 Task: In the Company cisco.com, schedule a meeting with title: 'Collaborative Discussion', Select date: '22 August, 2023', select start time: 10:00:AM. Add location on call (718) 987-6593 with meeting description: For further discussion on products, kindly join the meeting. Add attendees from company's contact and save.. Logged in from softage.6@softage.net
Action: Mouse moved to (91, 71)
Screenshot: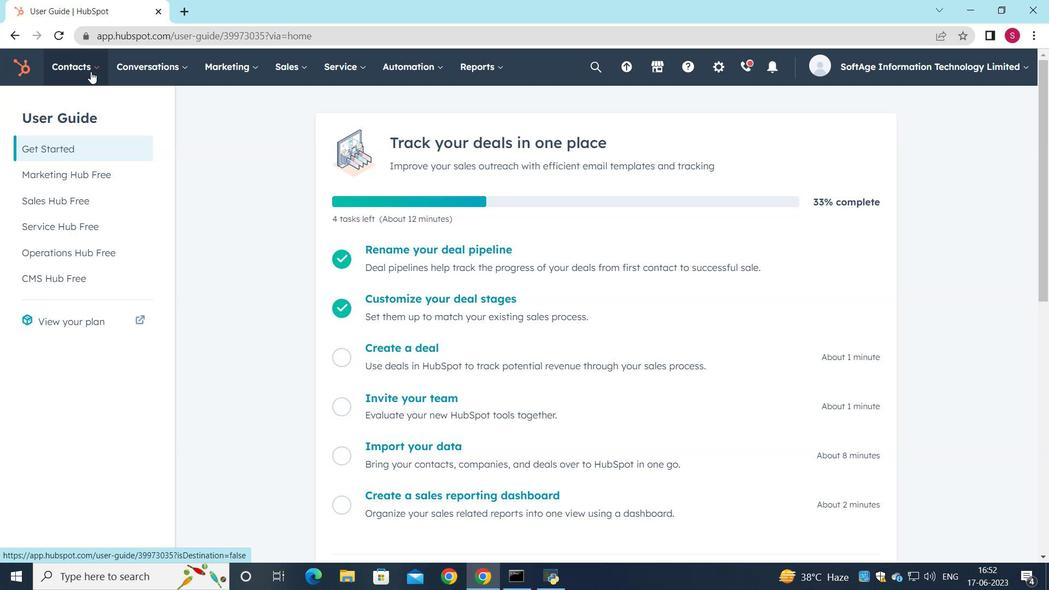 
Action: Mouse pressed left at (91, 71)
Screenshot: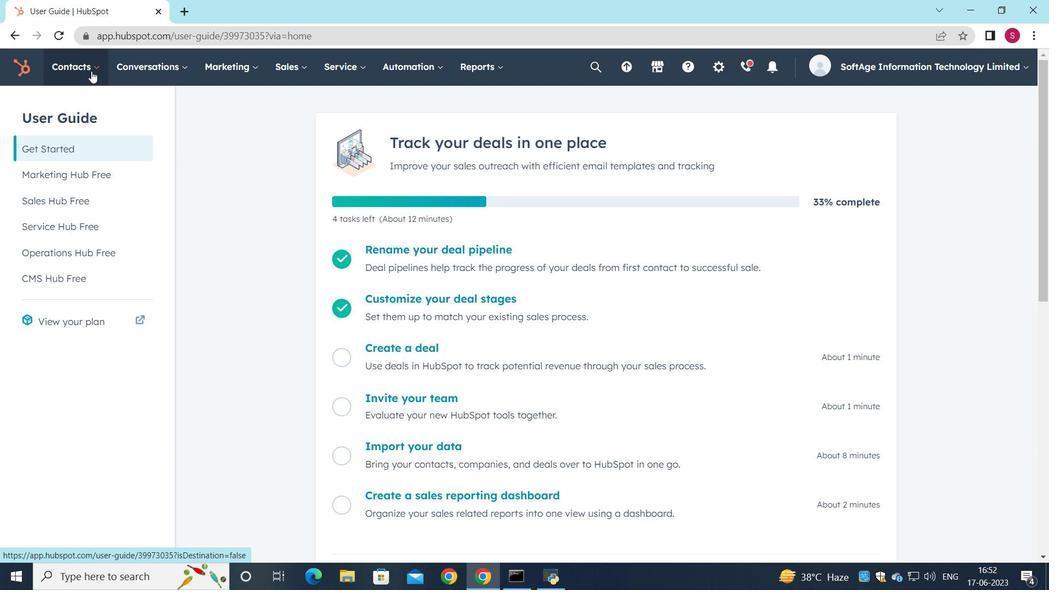 
Action: Mouse moved to (97, 127)
Screenshot: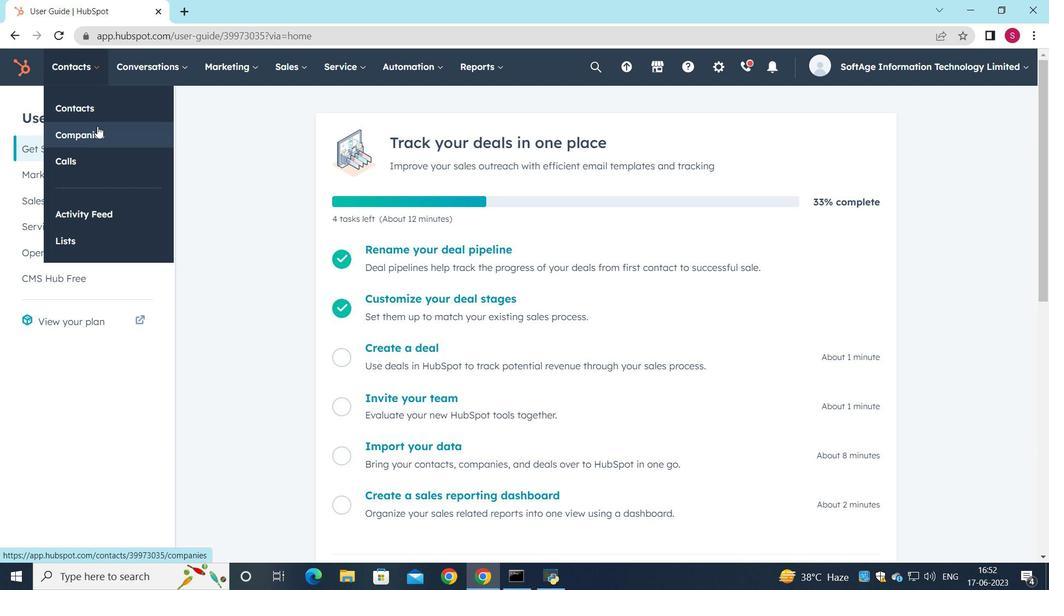 
Action: Mouse pressed left at (97, 127)
Screenshot: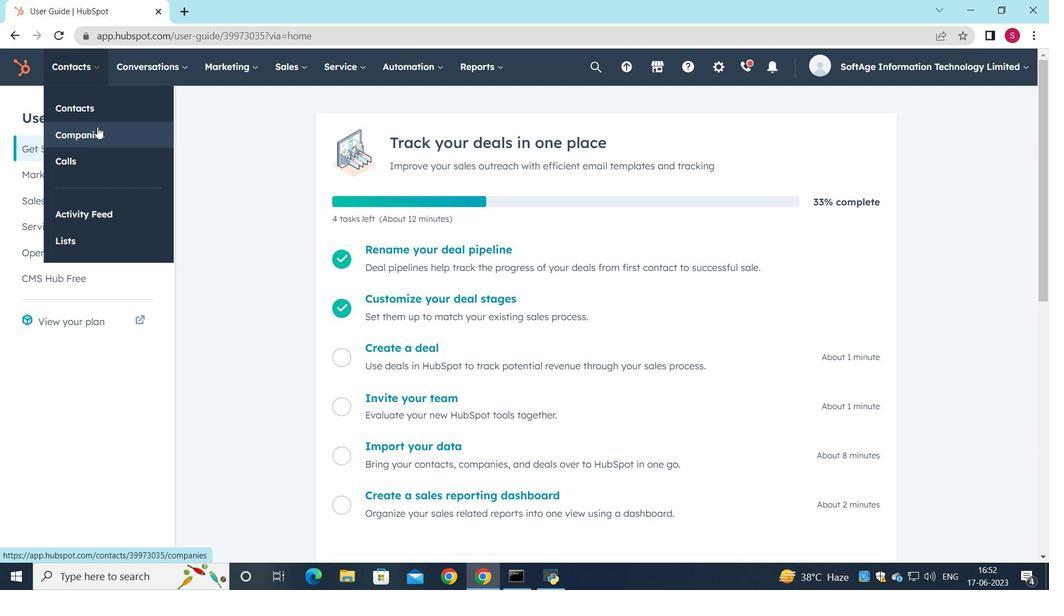 
Action: Mouse moved to (139, 218)
Screenshot: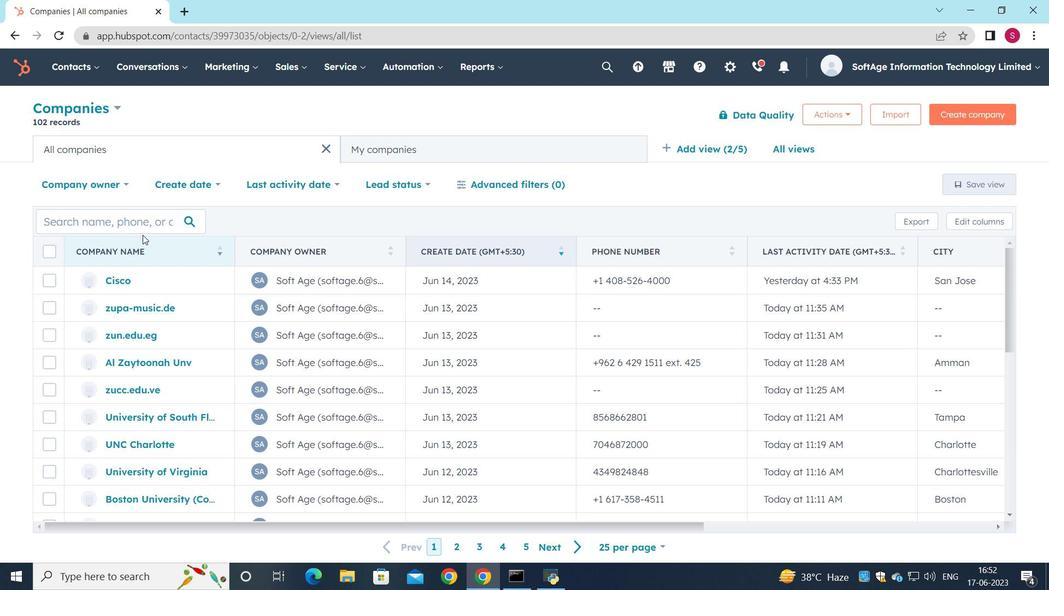 
Action: Mouse pressed left at (139, 218)
Screenshot: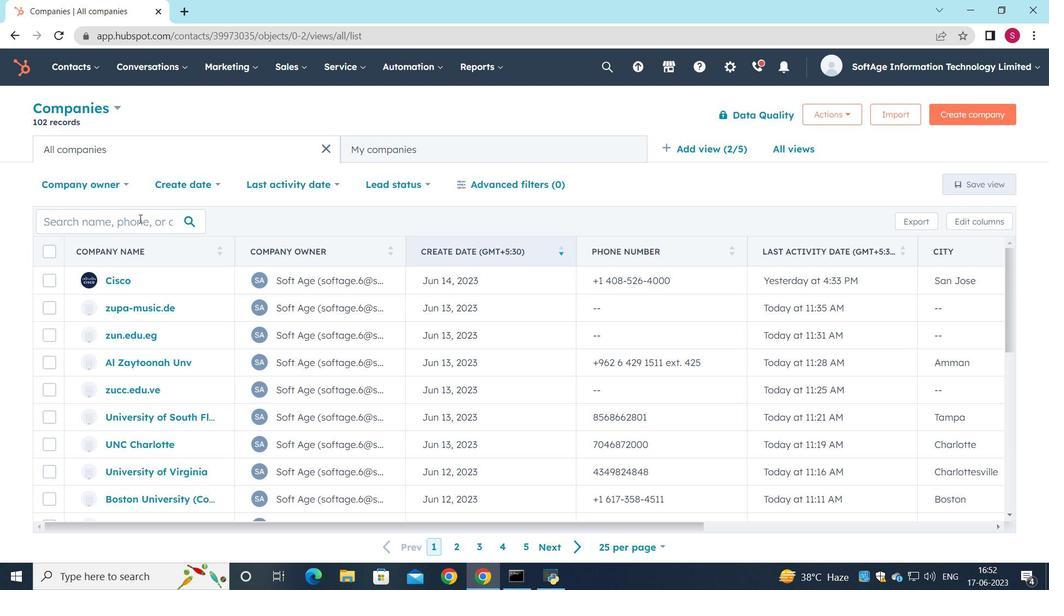 
Action: Key pressed cisco.com
Screenshot: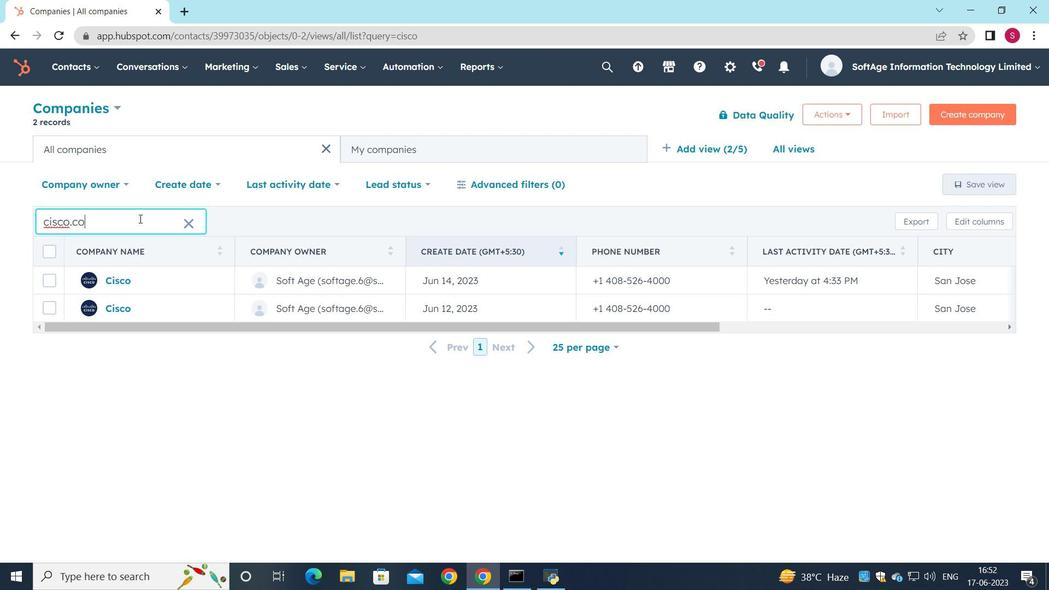 
Action: Mouse moved to (122, 286)
Screenshot: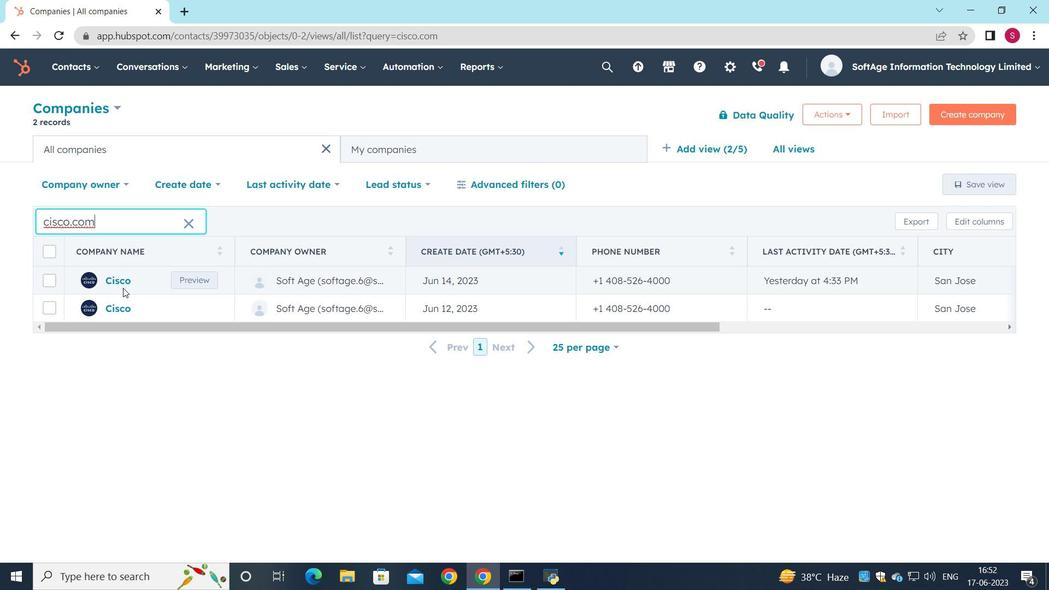 
Action: Mouse pressed left at (122, 286)
Screenshot: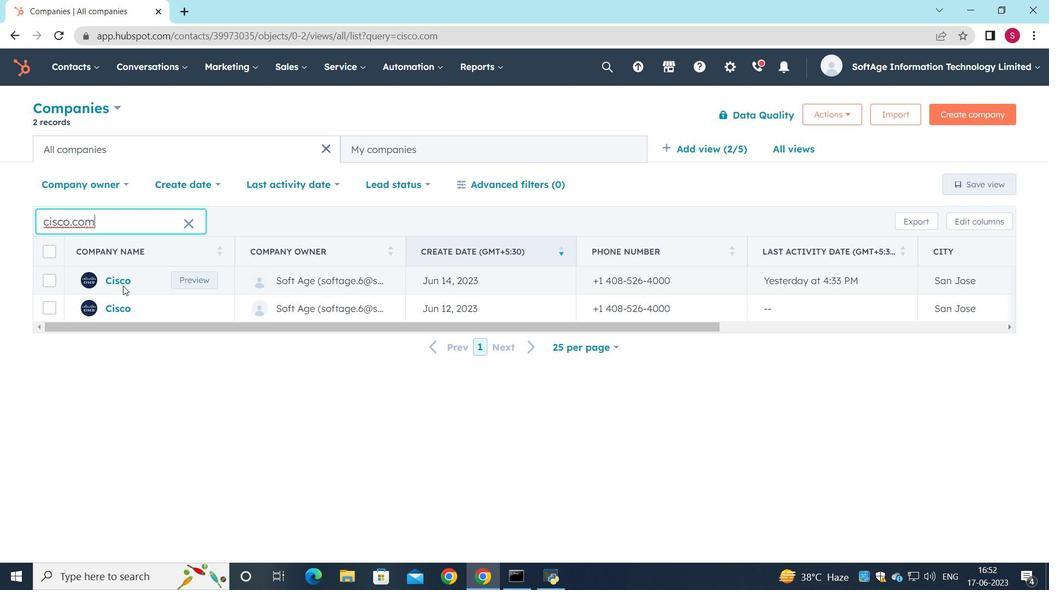 
Action: Mouse moved to (123, 278)
Screenshot: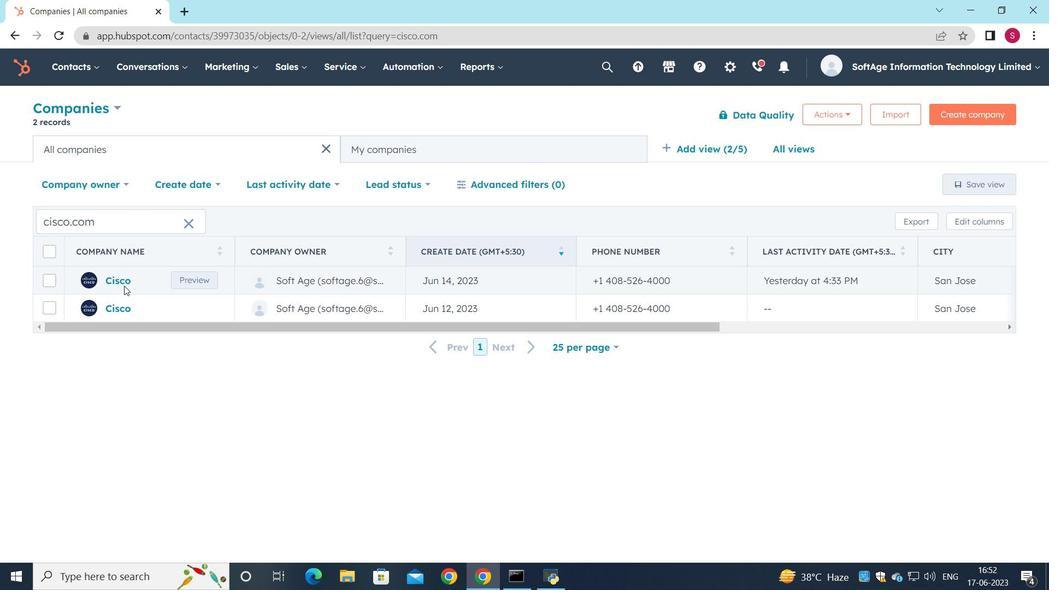 
Action: Mouse pressed left at (123, 278)
Screenshot: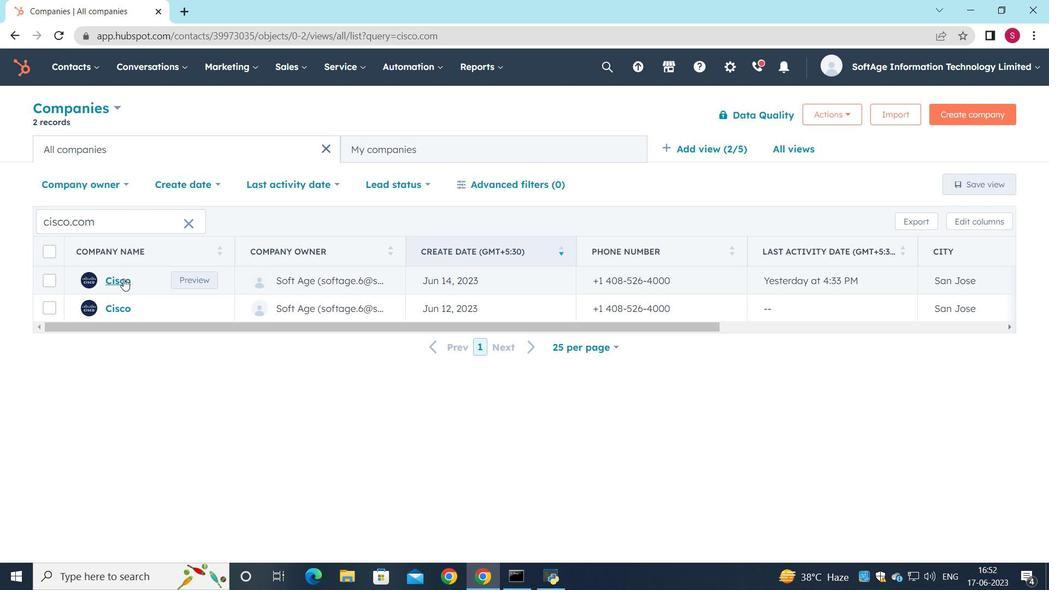 
Action: Mouse moved to (179, 230)
Screenshot: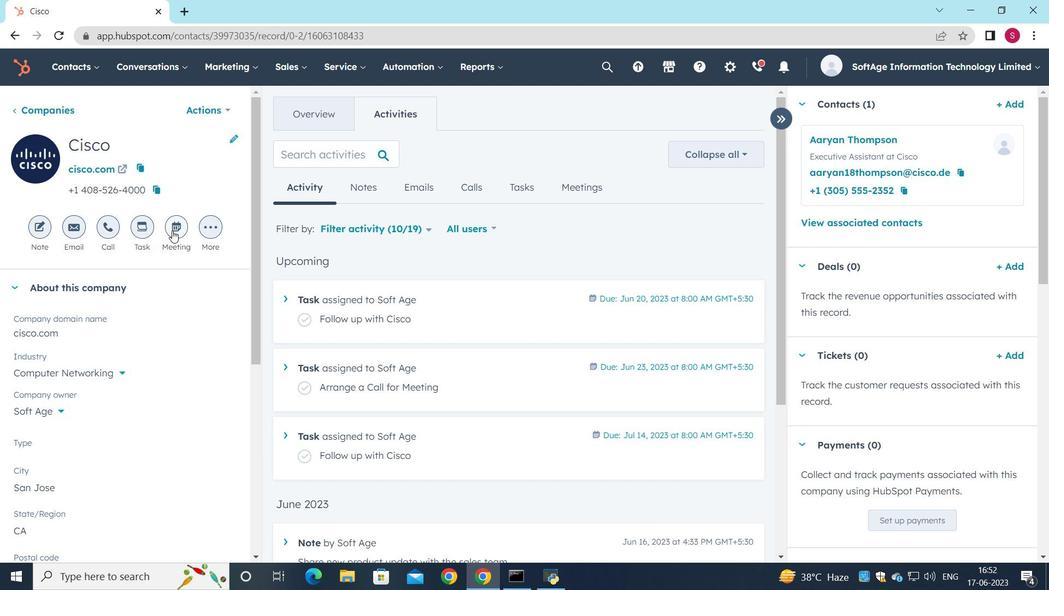 
Action: Mouse pressed left at (179, 230)
Screenshot: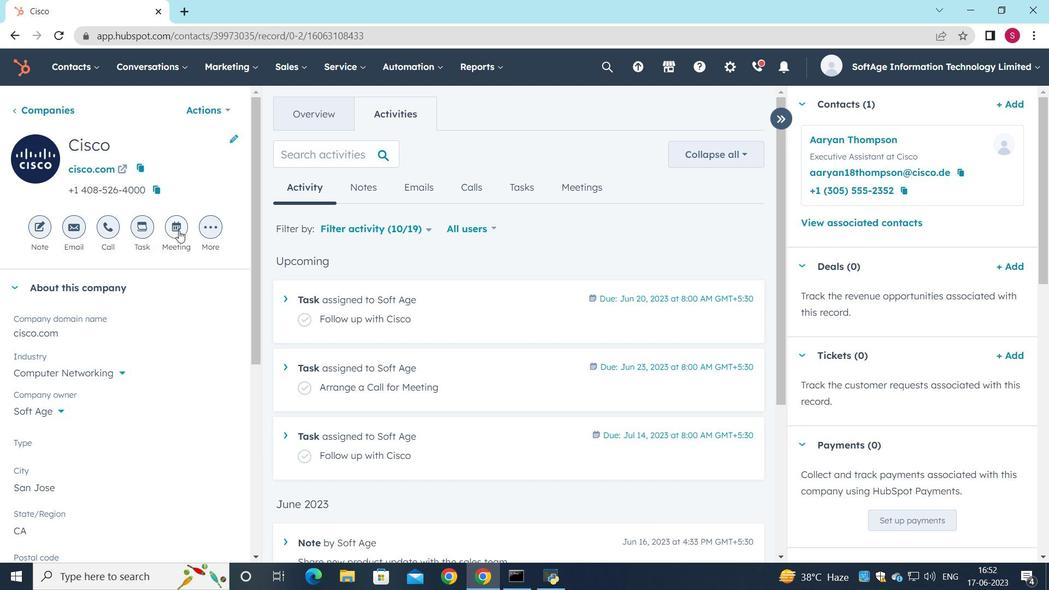 
Action: Mouse moved to (965, 155)
Screenshot: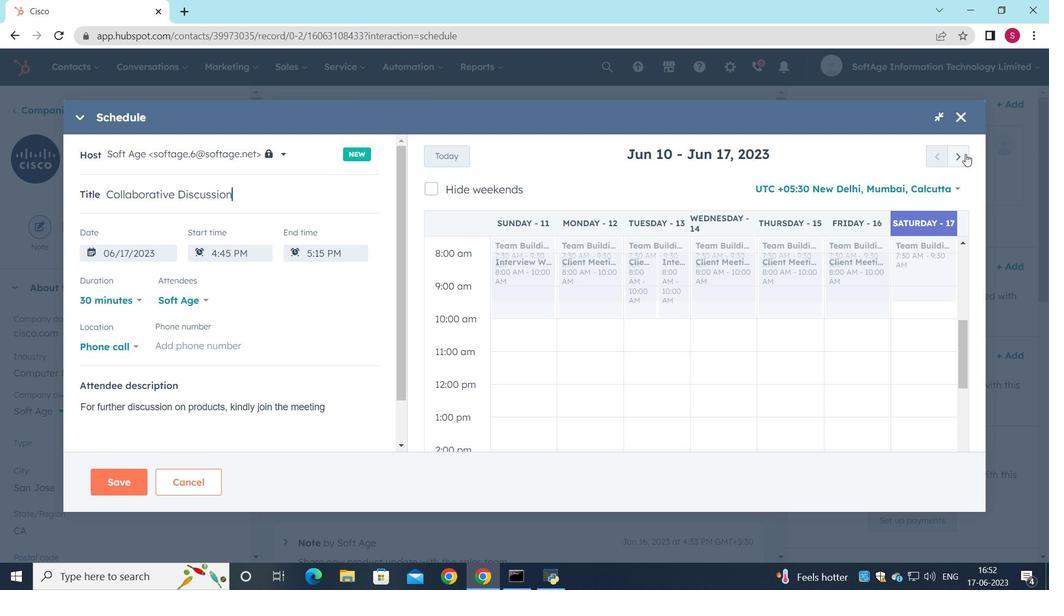
Action: Mouse pressed left at (965, 155)
Screenshot: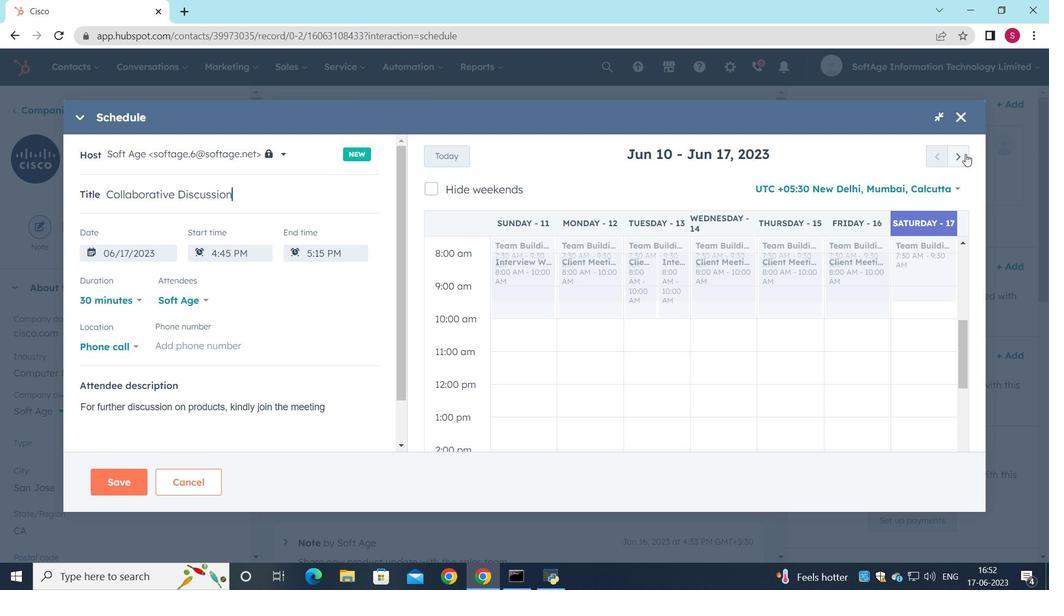 
Action: Mouse pressed left at (965, 155)
Screenshot: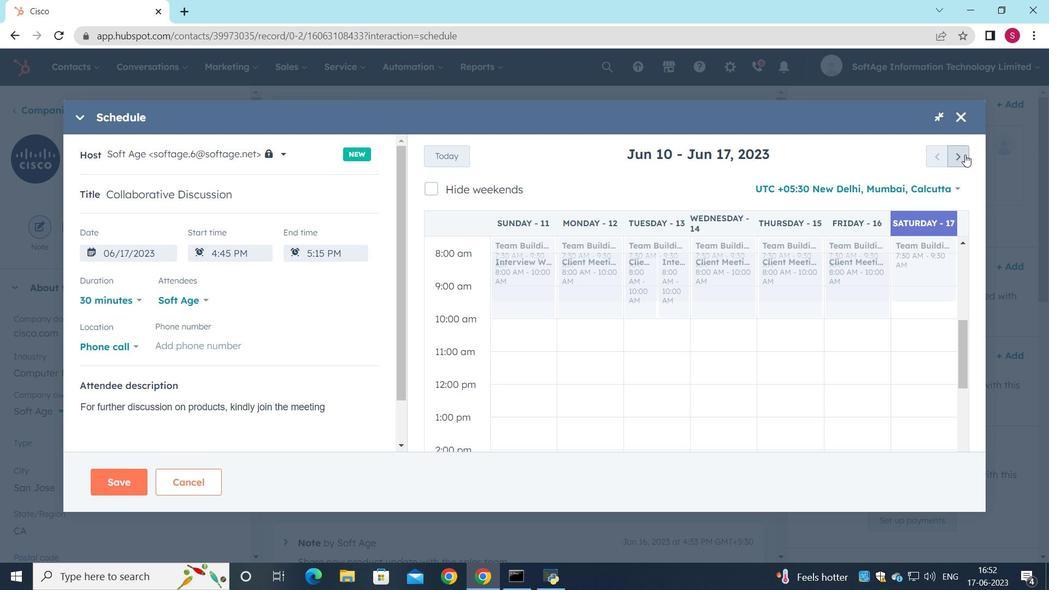 
Action: Mouse pressed left at (965, 155)
Screenshot: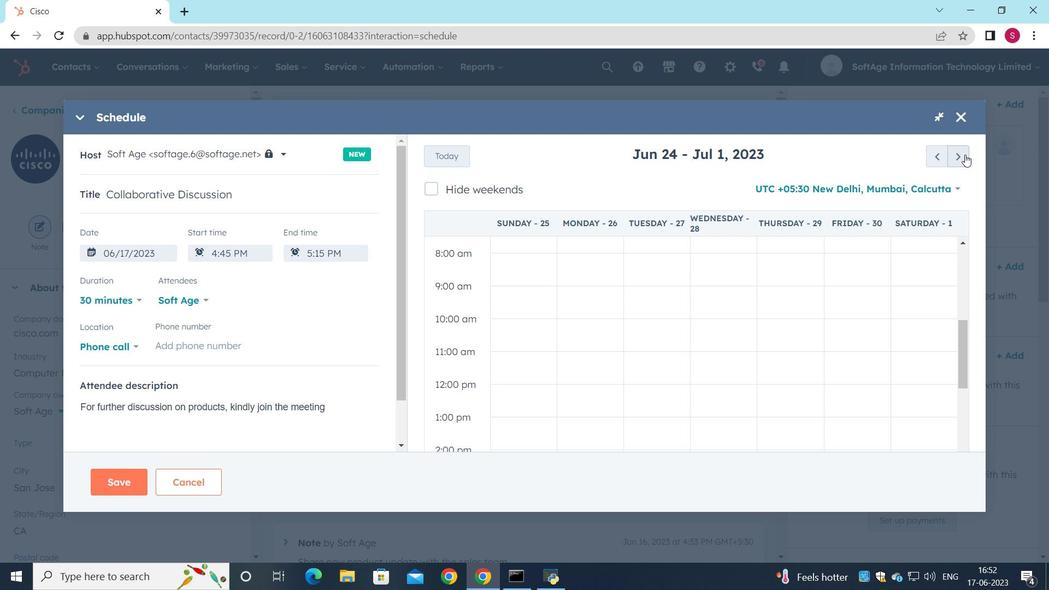 
Action: Mouse pressed left at (965, 155)
Screenshot: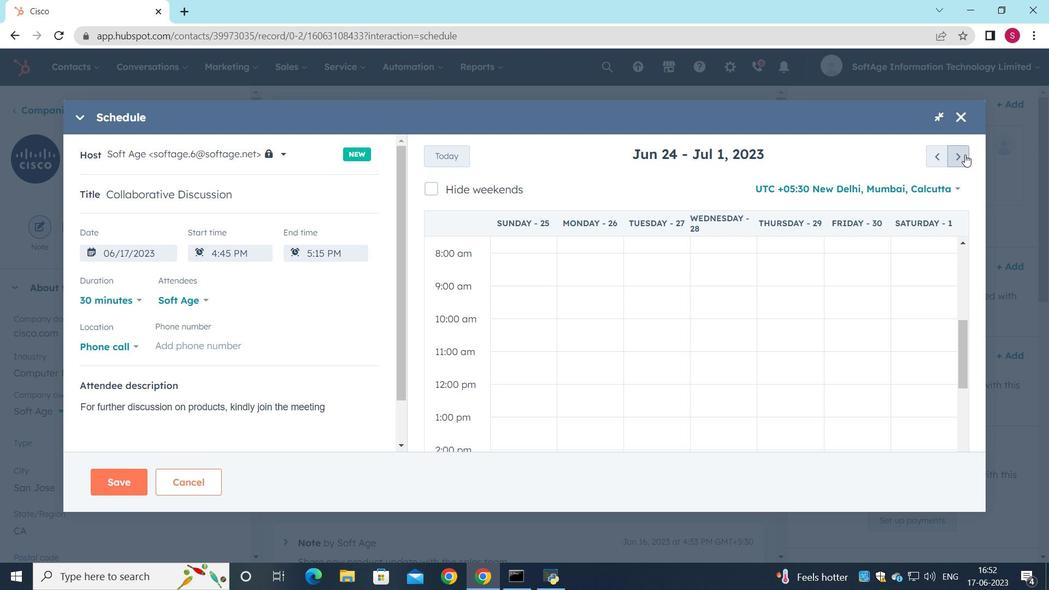 
Action: Mouse pressed left at (965, 155)
Screenshot: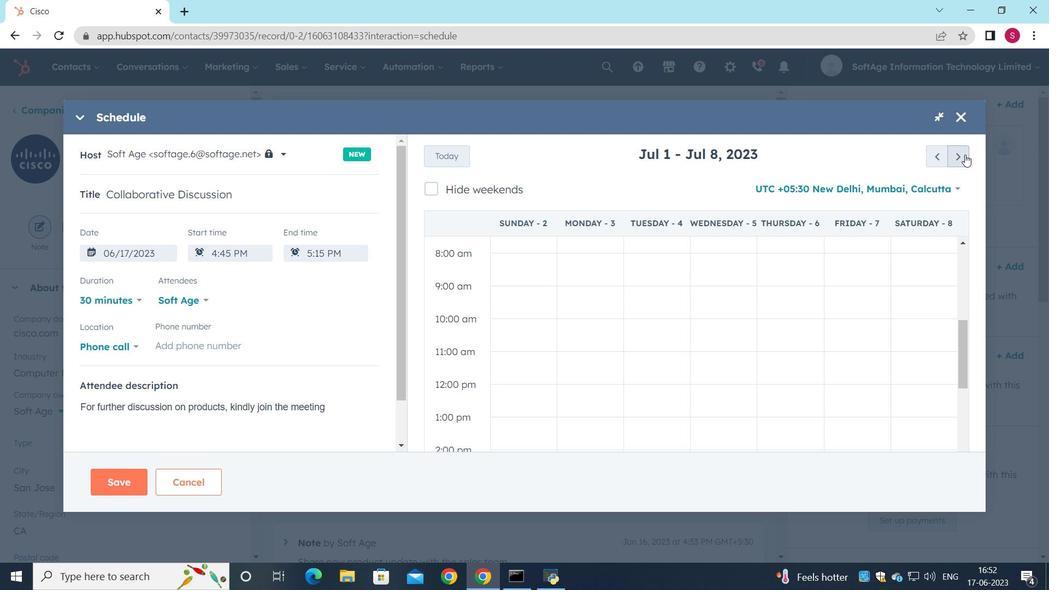 
Action: Mouse pressed left at (965, 155)
Screenshot: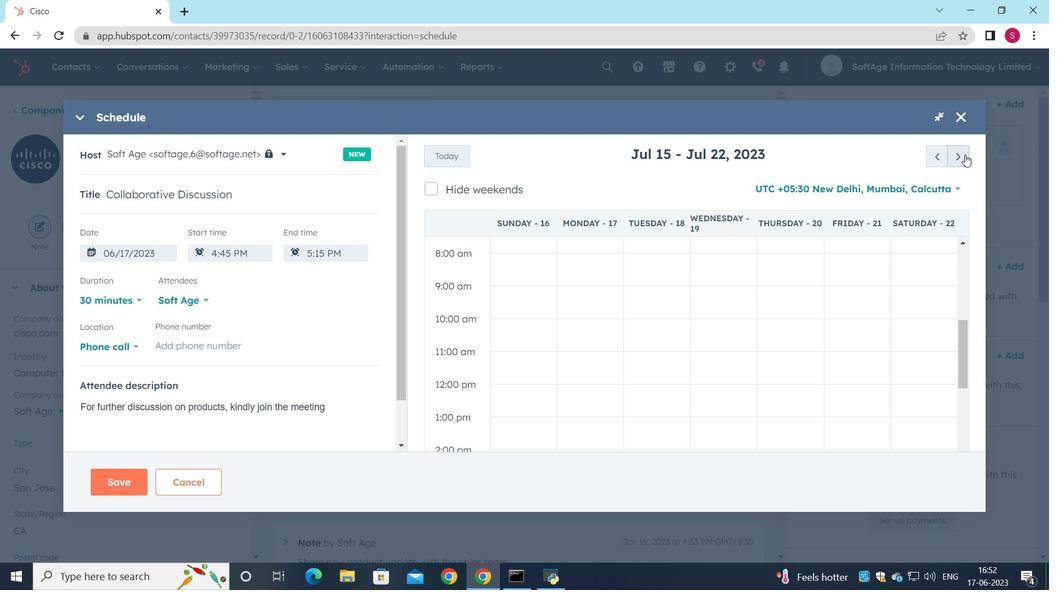 
Action: Mouse pressed left at (965, 155)
Screenshot: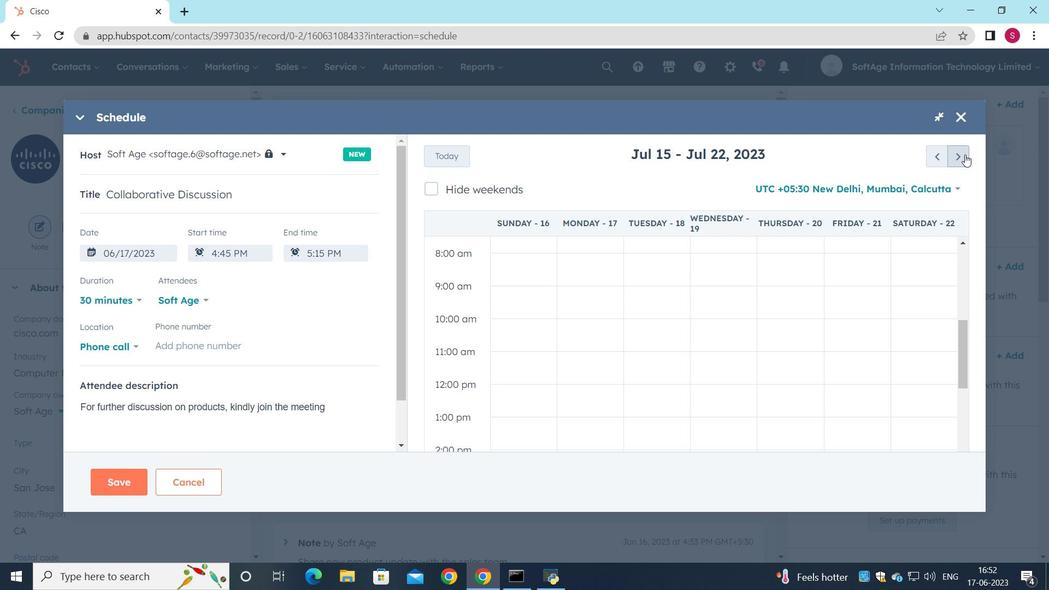 
Action: Mouse pressed left at (965, 155)
Screenshot: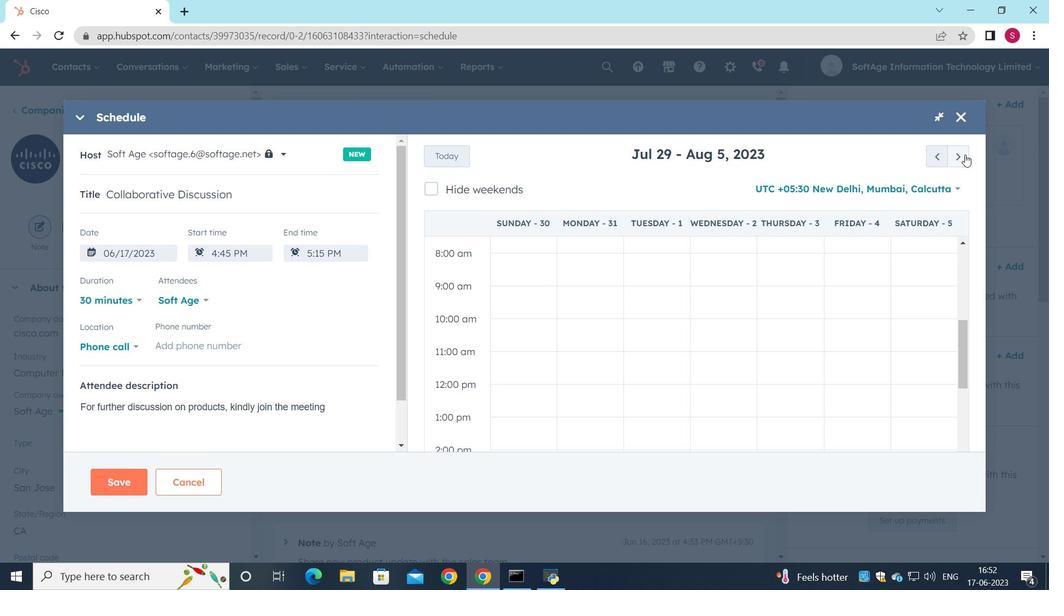 
Action: Mouse pressed left at (965, 155)
Screenshot: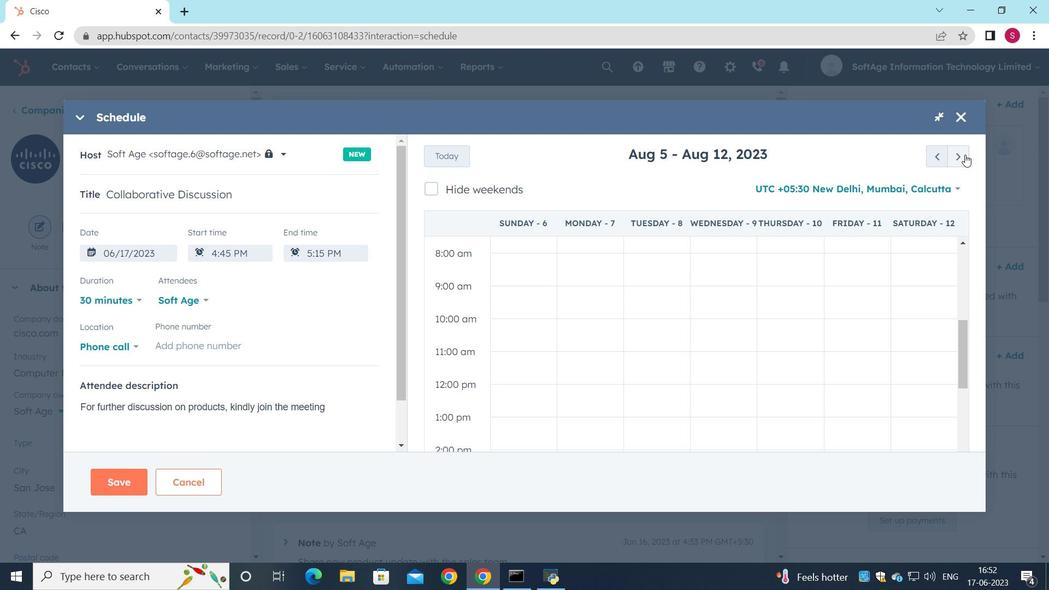 
Action: Mouse pressed left at (965, 155)
Screenshot: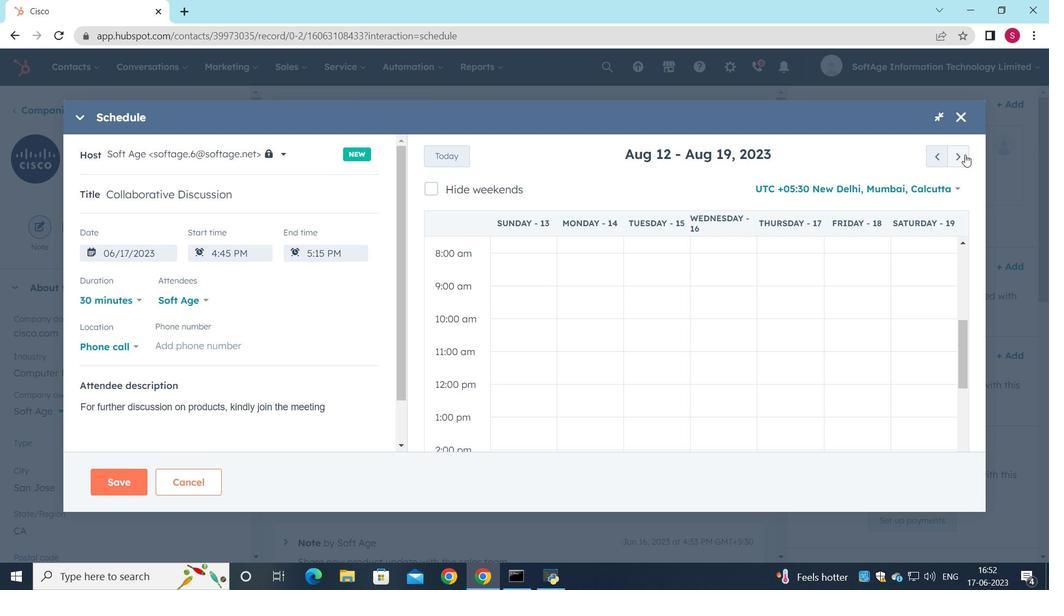 
Action: Mouse moved to (644, 323)
Screenshot: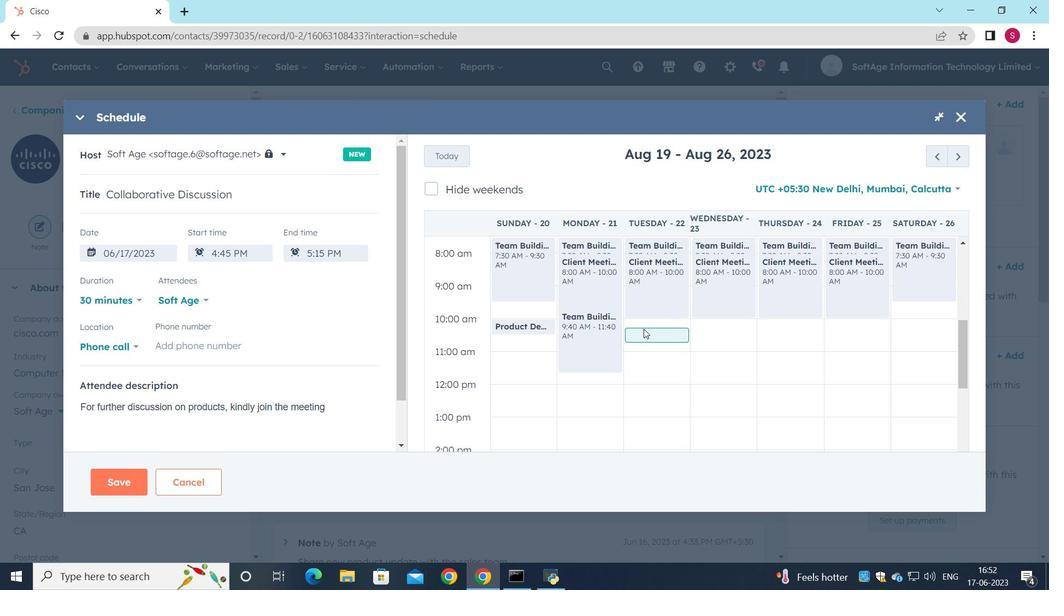 
Action: Mouse pressed left at (644, 323)
Screenshot: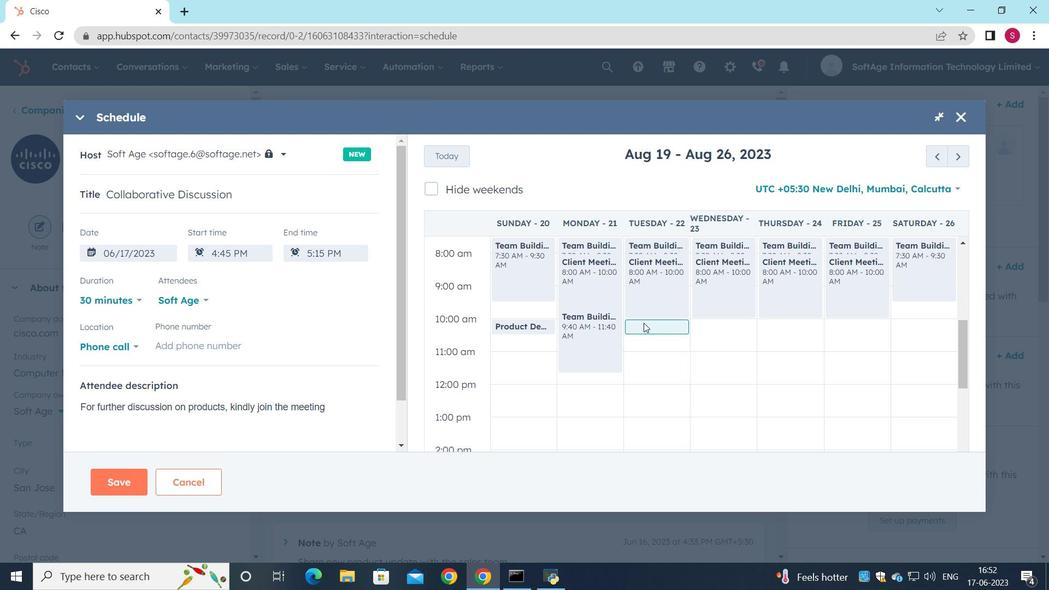 
Action: Mouse moved to (200, 297)
Screenshot: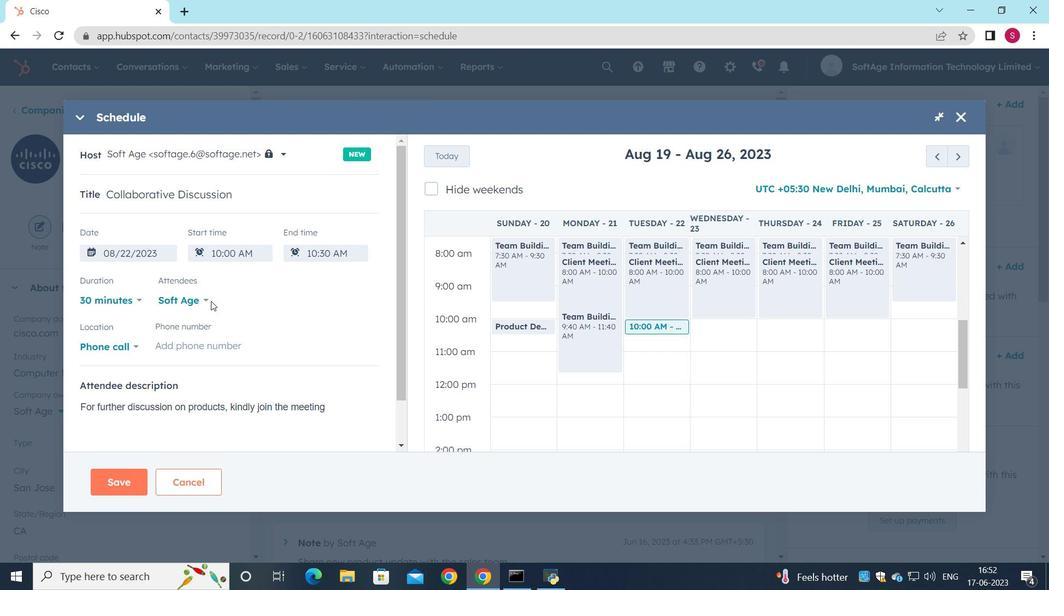 
Action: Mouse pressed left at (200, 297)
Screenshot: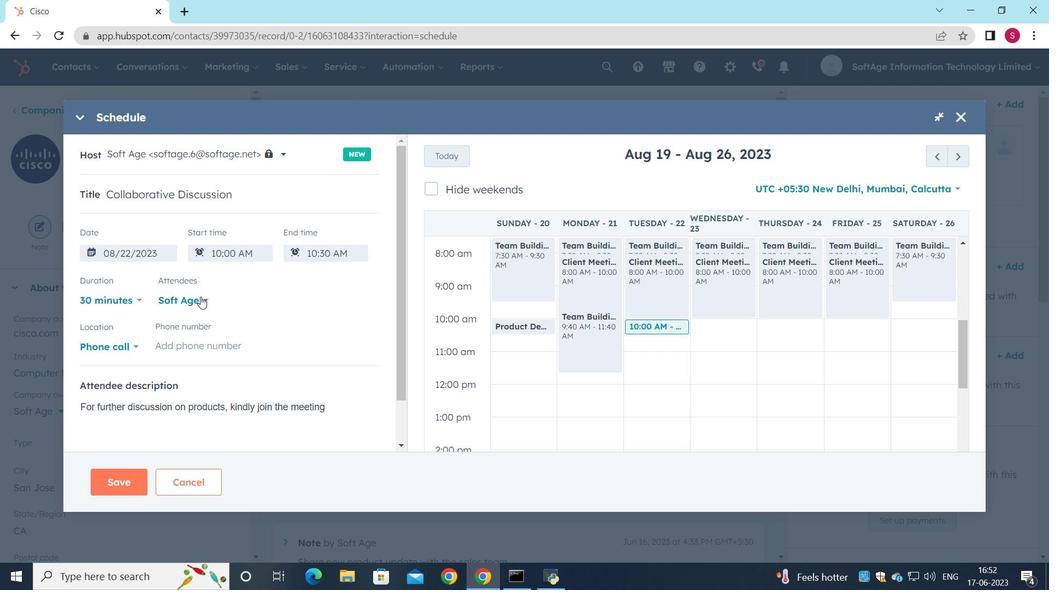 
Action: Mouse moved to (109, 471)
Screenshot: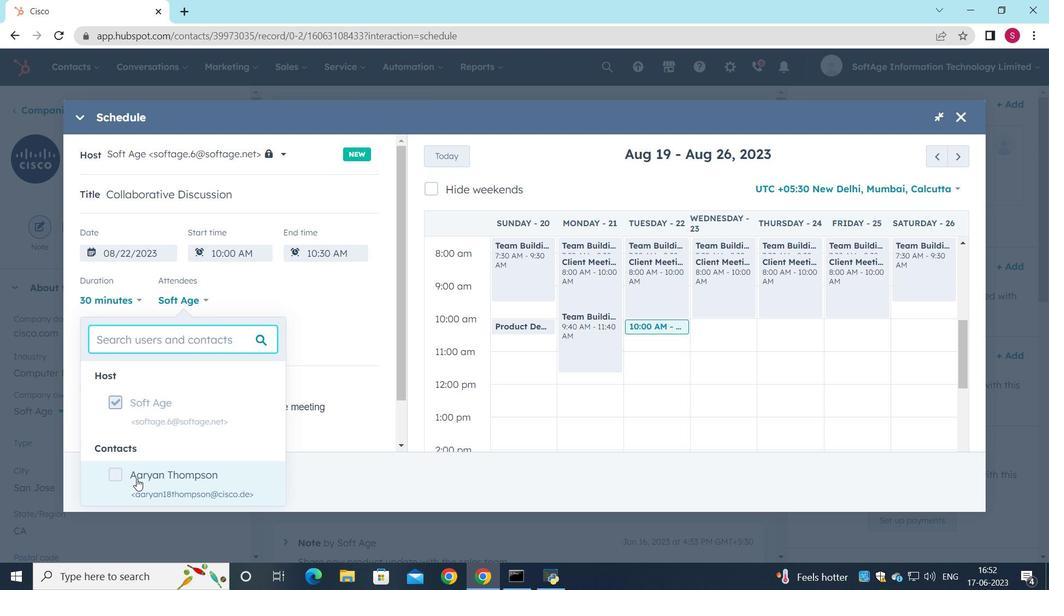 
Action: Mouse pressed left at (109, 471)
Screenshot: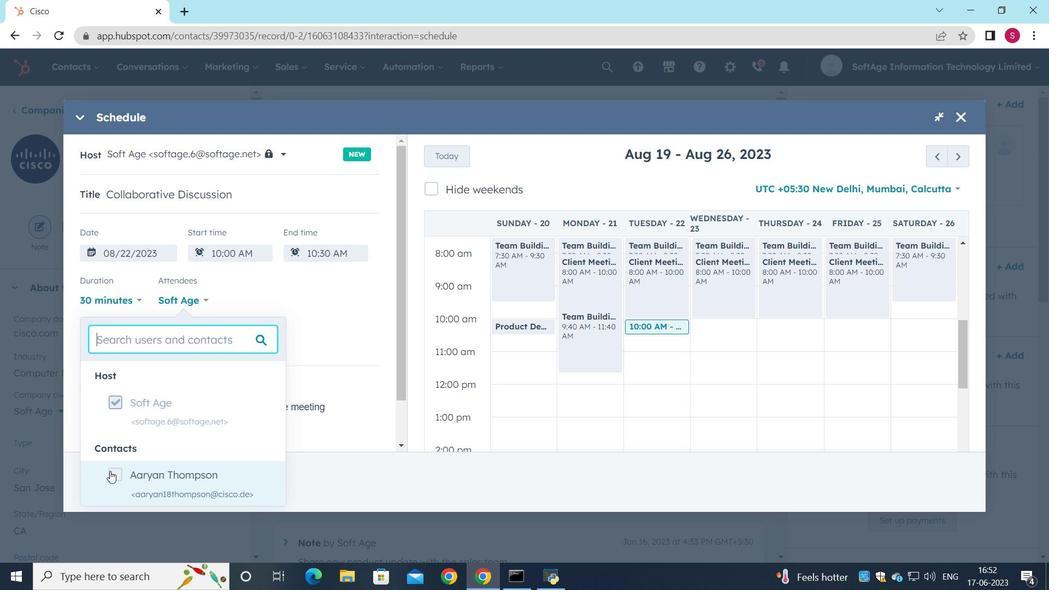 
Action: Mouse moved to (315, 316)
Screenshot: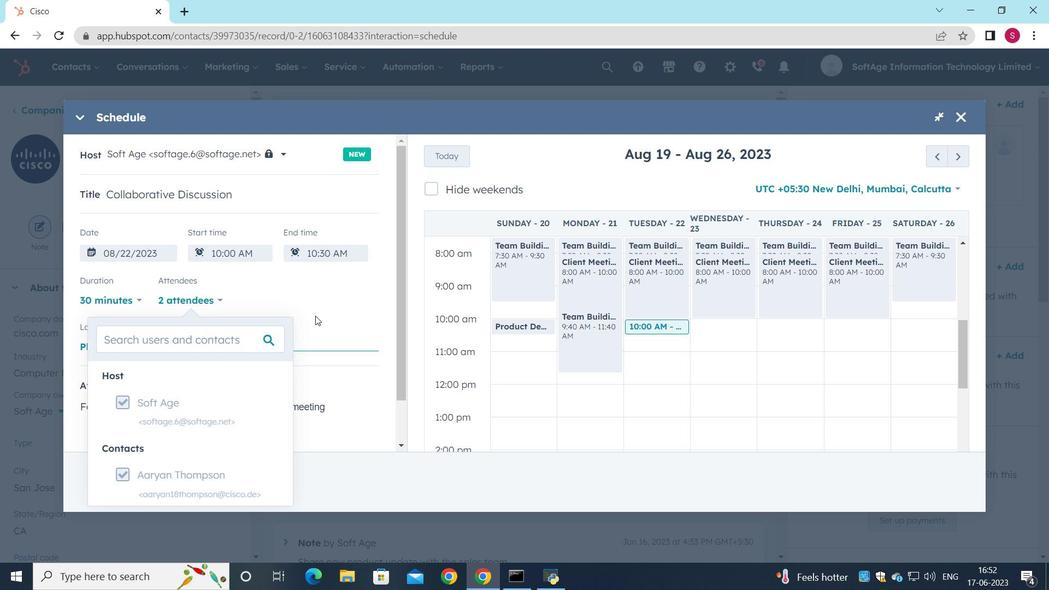 
Action: Mouse pressed left at (315, 316)
Screenshot: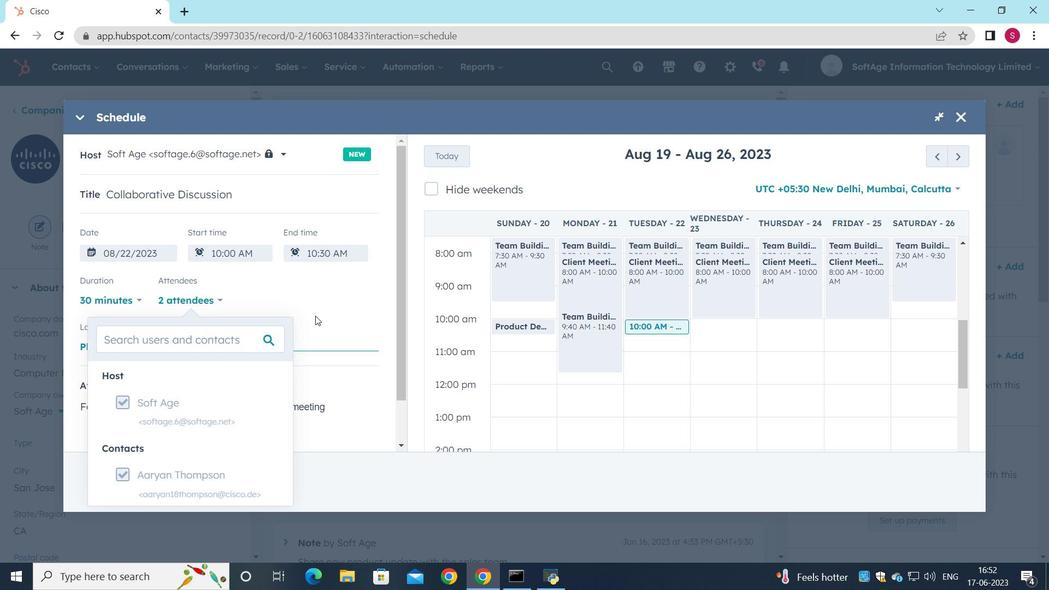 
Action: Mouse moved to (178, 341)
Screenshot: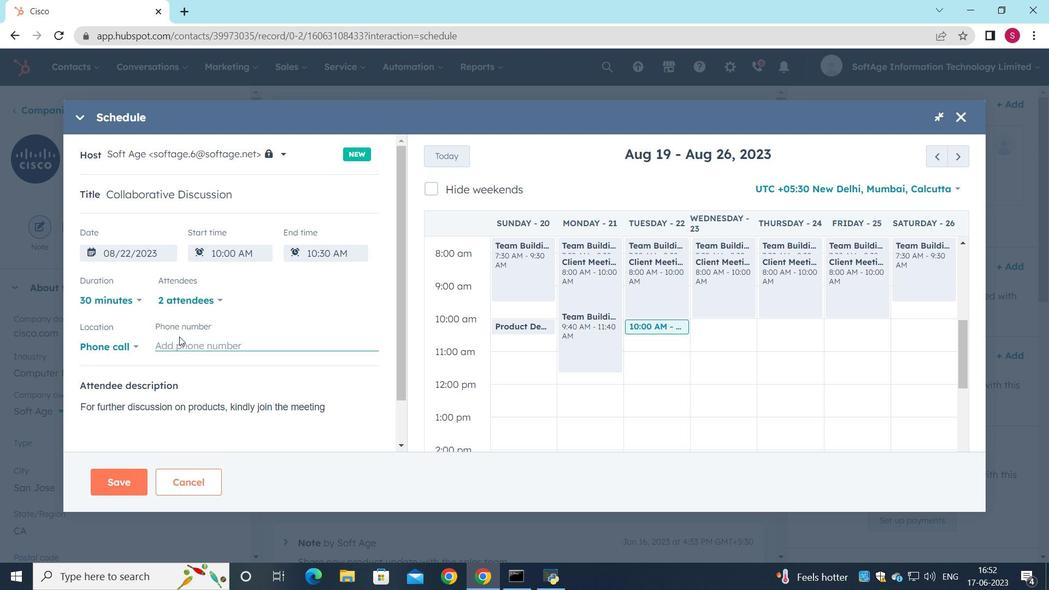 
Action: Mouse pressed left at (178, 341)
Screenshot: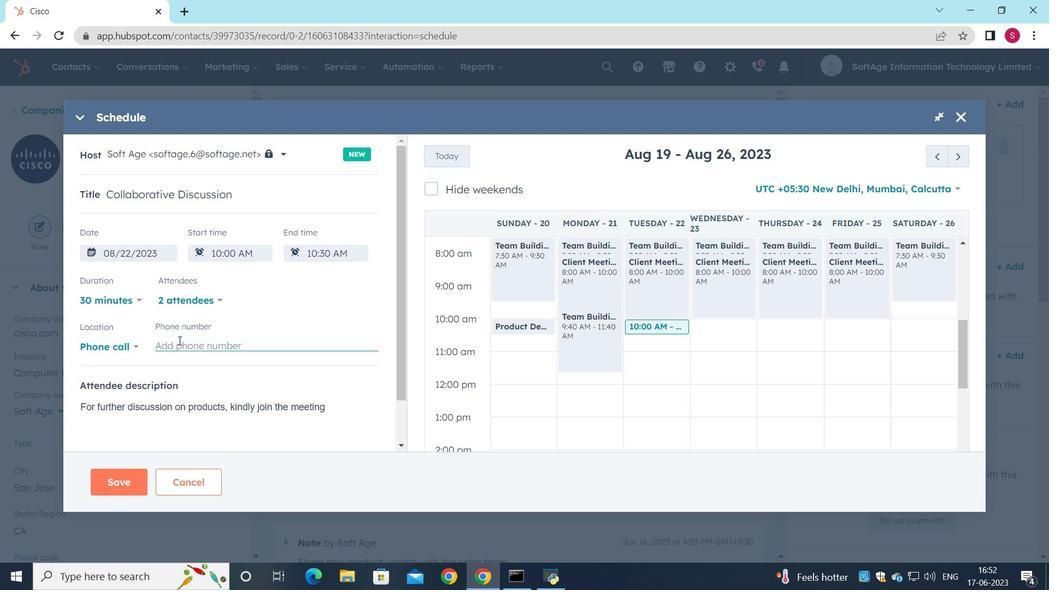 
Action: Key pressed <Key.shift_r><Key.shift_r><Key.shift_r><Key.shift_r><Key.shift_r><Key.shift_r><Key.shift_r><Key.shift_r><Key.shift_r><Key.shift_r><Key.shift_r><Key.shift_r>(718<Key.shift_r>)<Key.space>987-6593
Screenshot: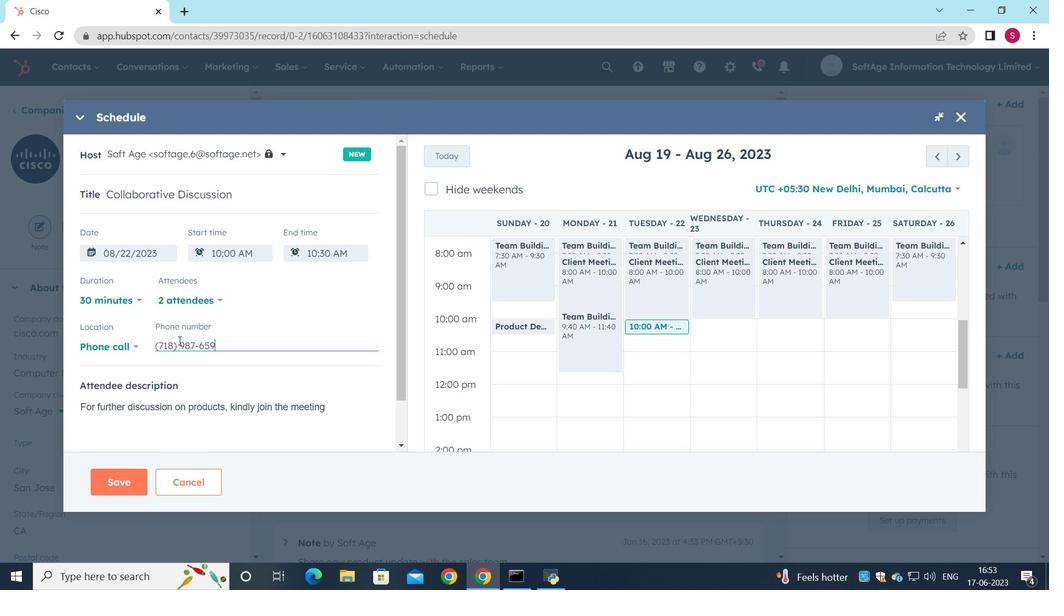 
Action: Mouse moved to (195, 401)
Screenshot: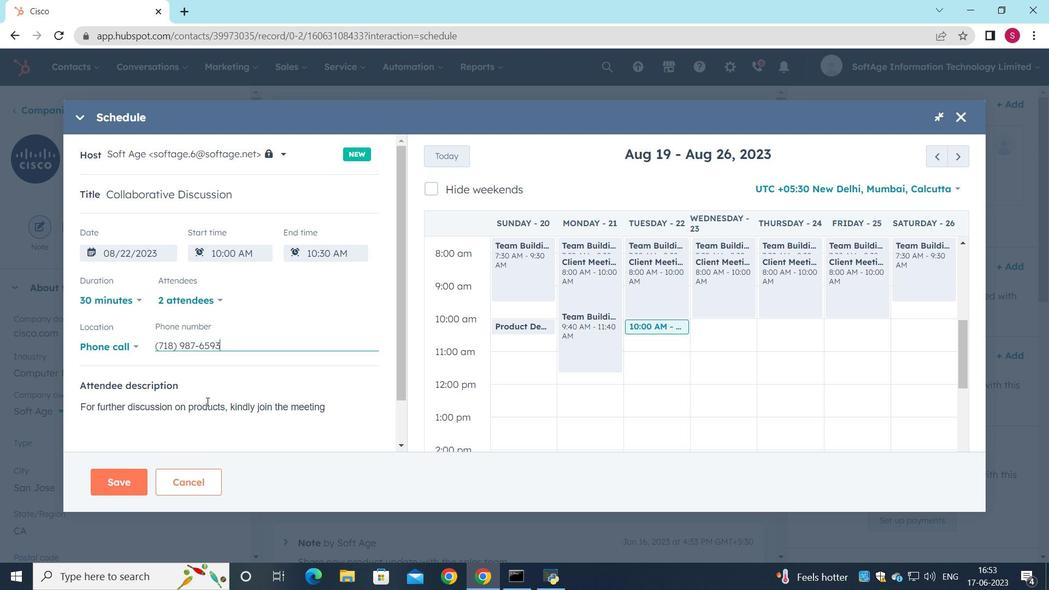 
Action: Mouse scrolled (195, 400) with delta (0, 0)
Screenshot: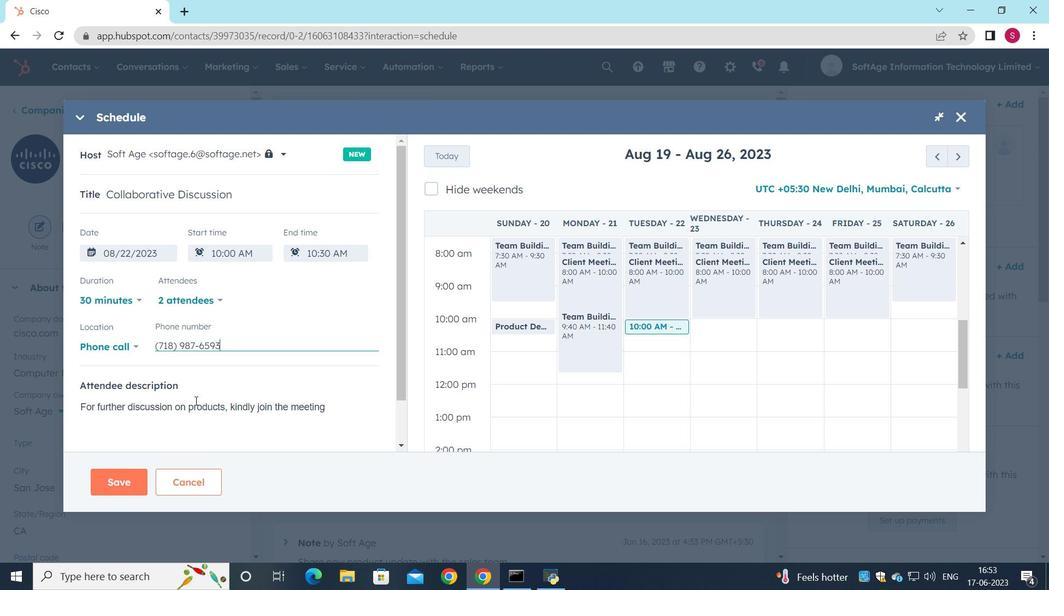 
Action: Mouse moved to (373, 410)
Screenshot: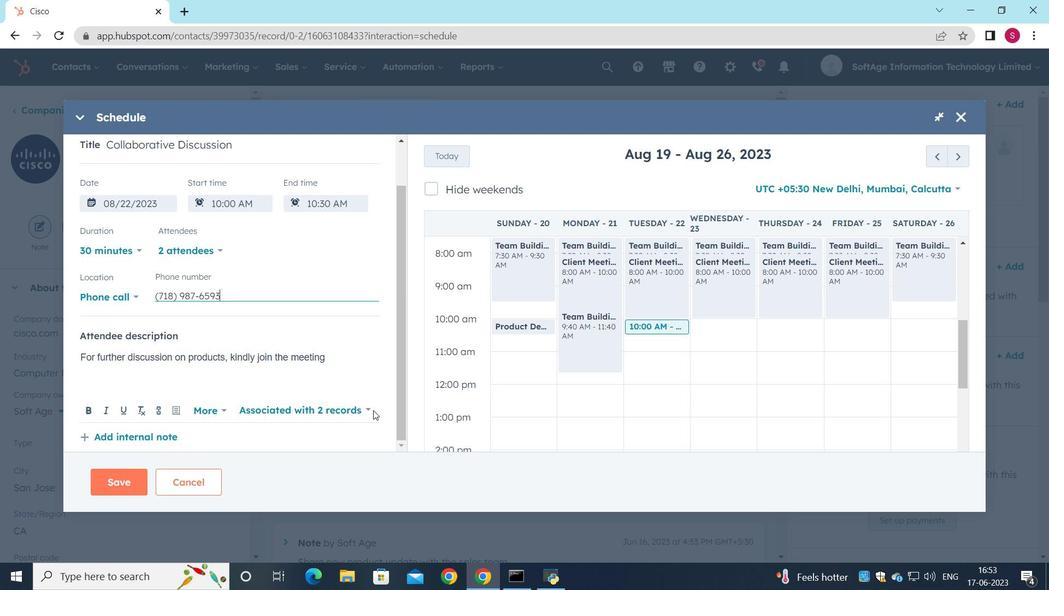 
Action: Mouse pressed left at (373, 410)
Screenshot: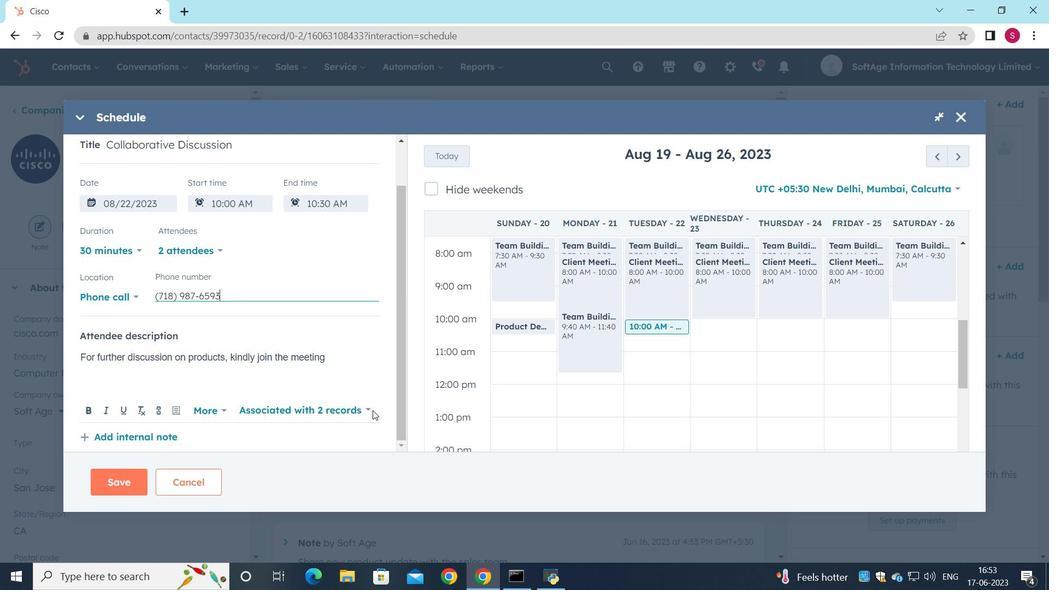 
Action: Mouse moved to (368, 406)
Screenshot: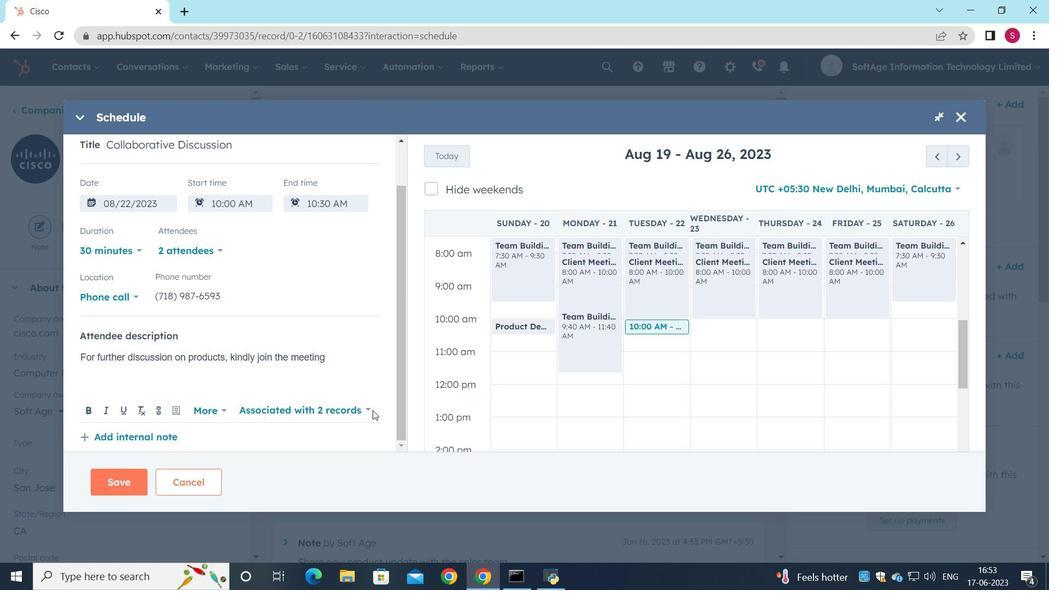 
Action: Mouse pressed left at (368, 406)
Screenshot: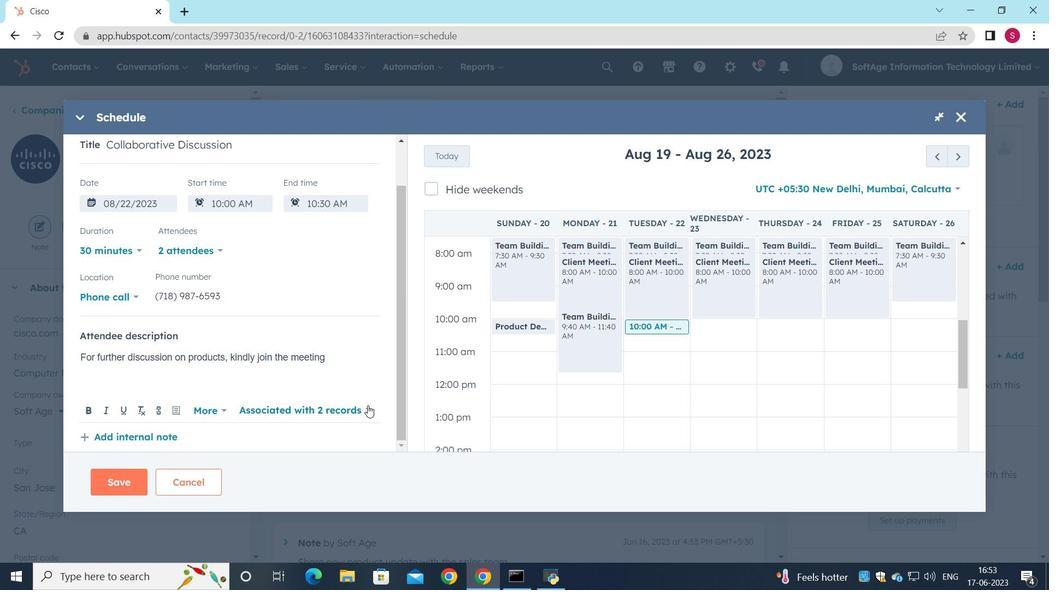 
Action: Mouse moved to (289, 310)
Screenshot: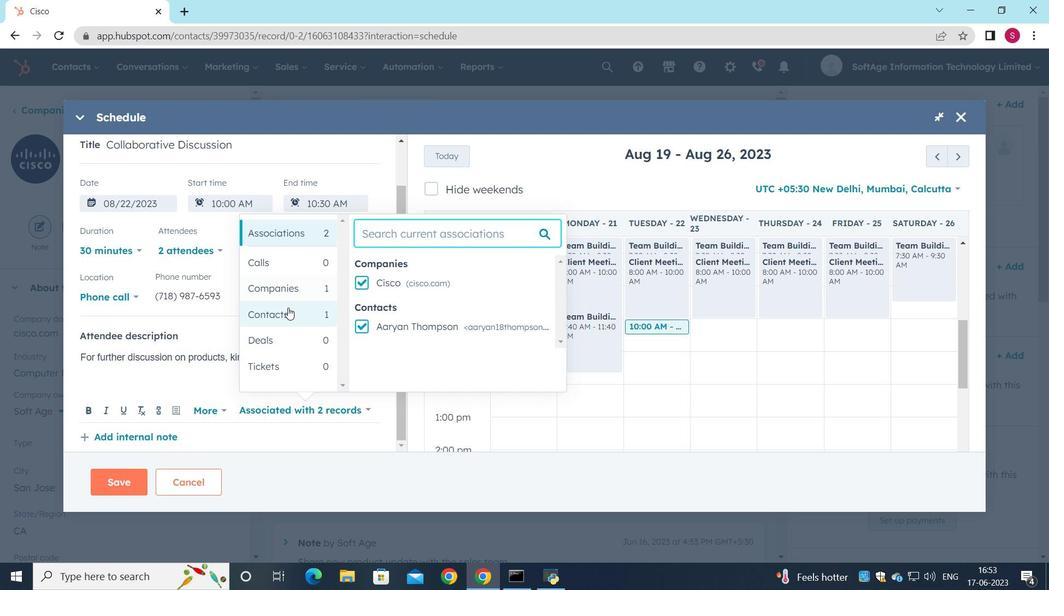 
Action: Mouse pressed left at (289, 310)
Screenshot: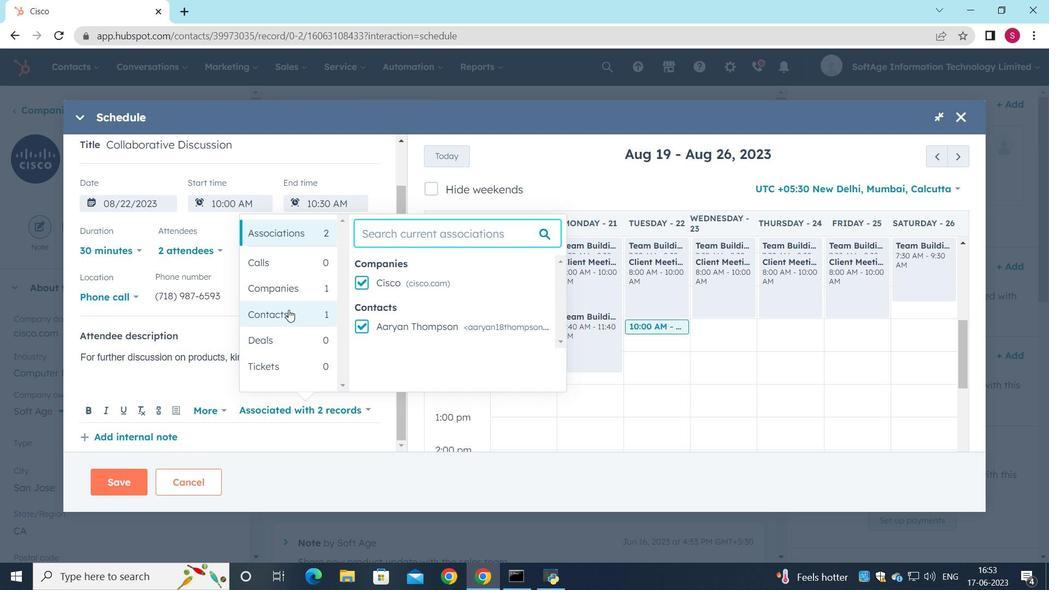 
Action: Mouse moved to (517, 262)
Screenshot: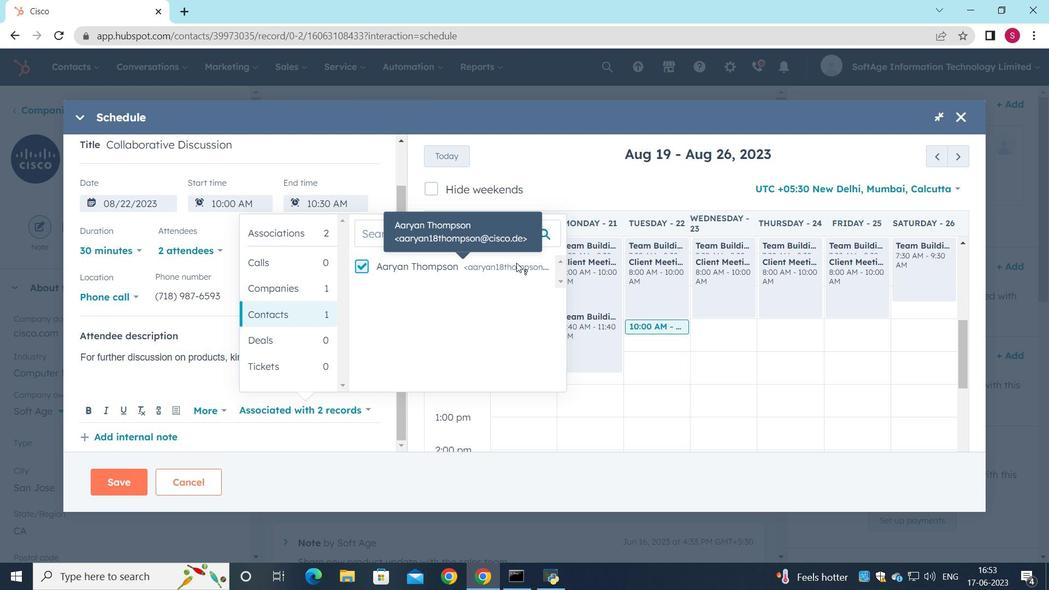 
Action: Mouse pressed left at (517, 262)
Screenshot: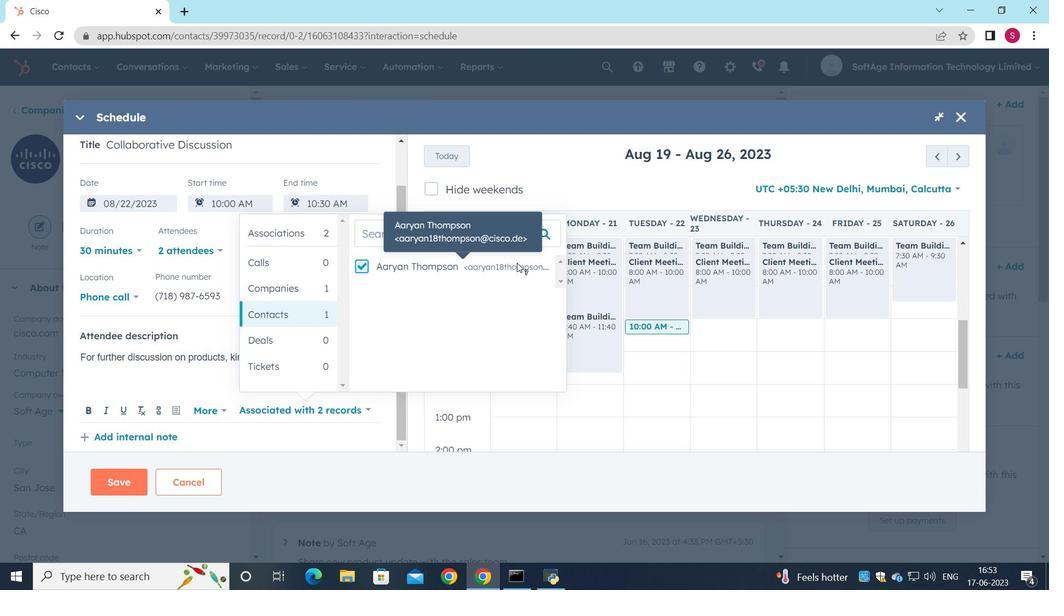 
Action: Mouse moved to (500, 268)
Screenshot: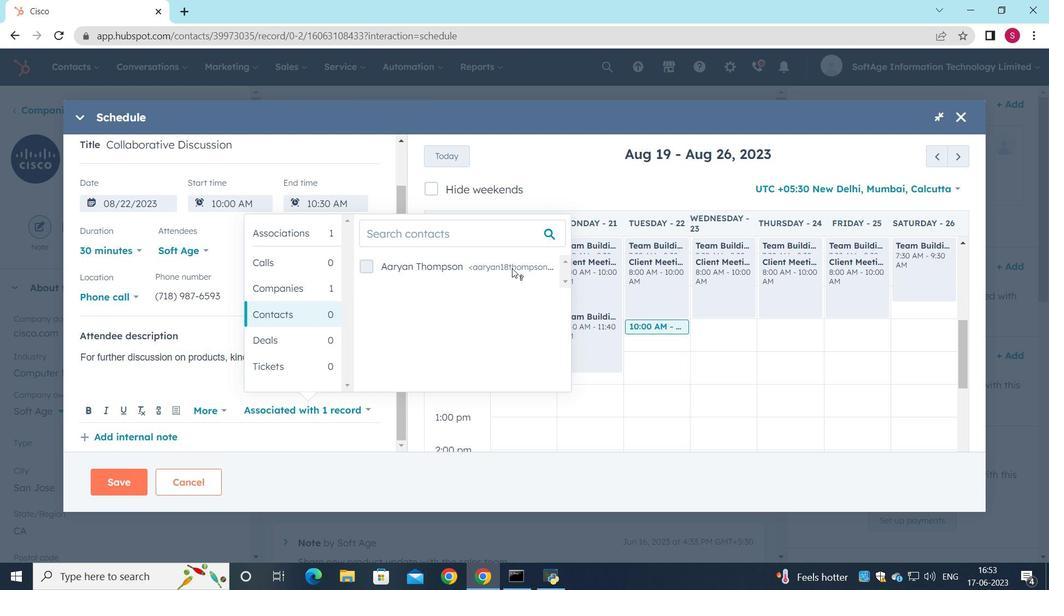 
Action: Mouse pressed left at (500, 268)
Screenshot: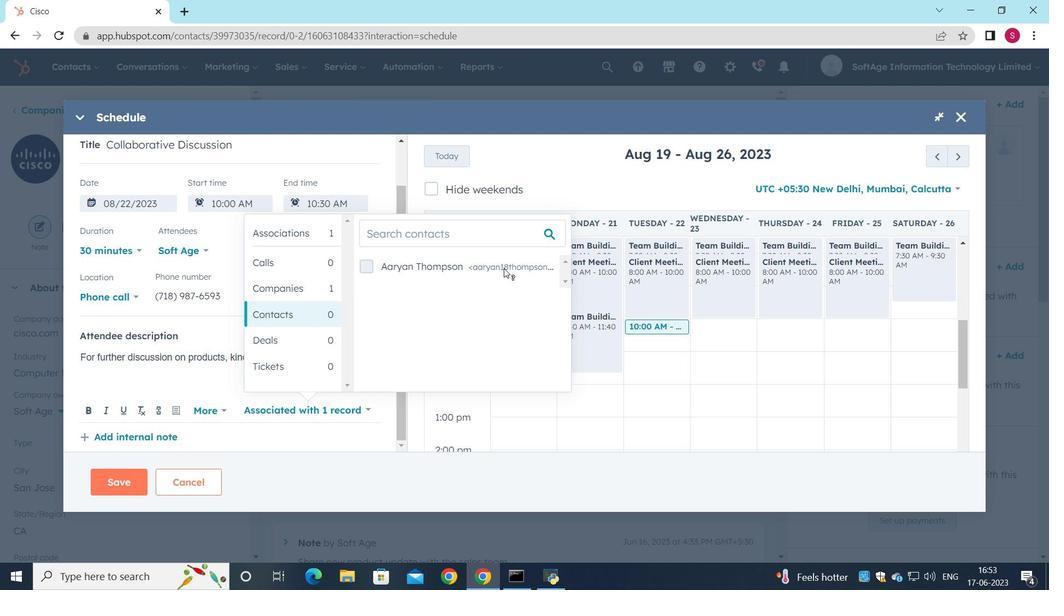 
Action: Mouse moved to (367, 426)
Screenshot: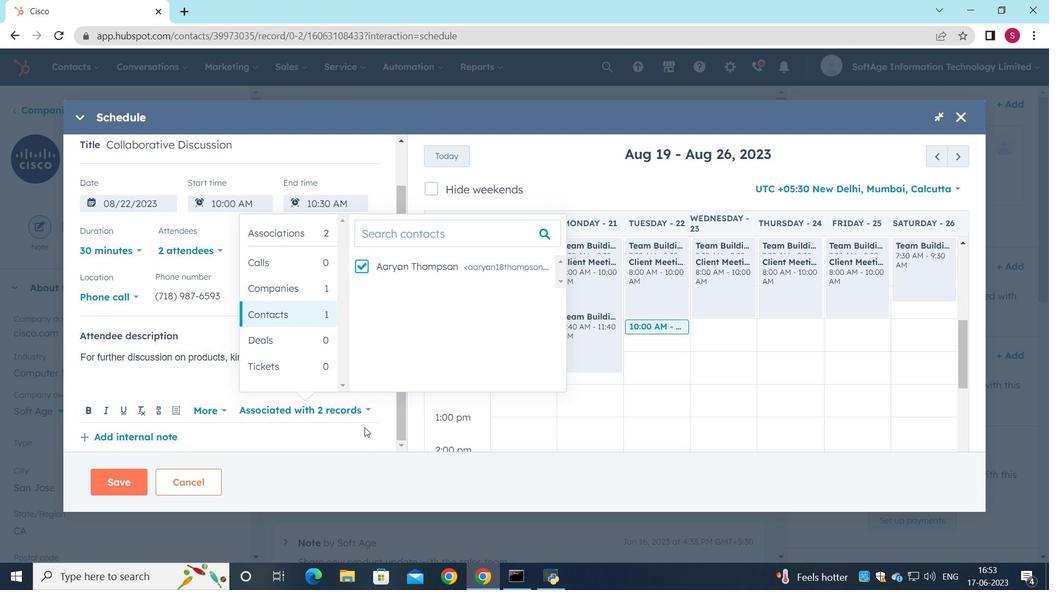 
Action: Mouse pressed left at (367, 426)
Screenshot: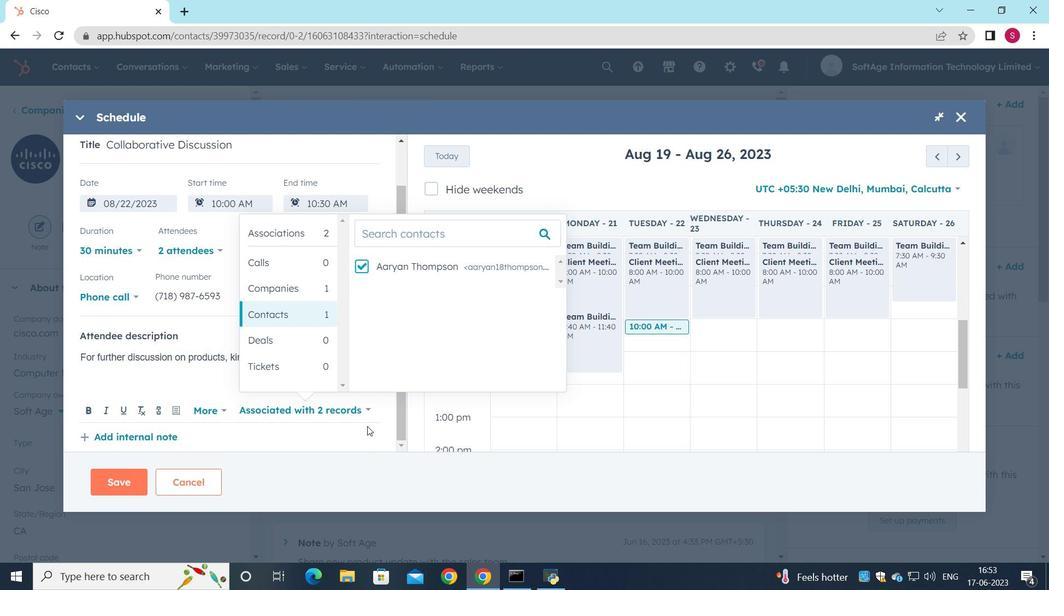 
Action: Mouse moved to (126, 487)
Screenshot: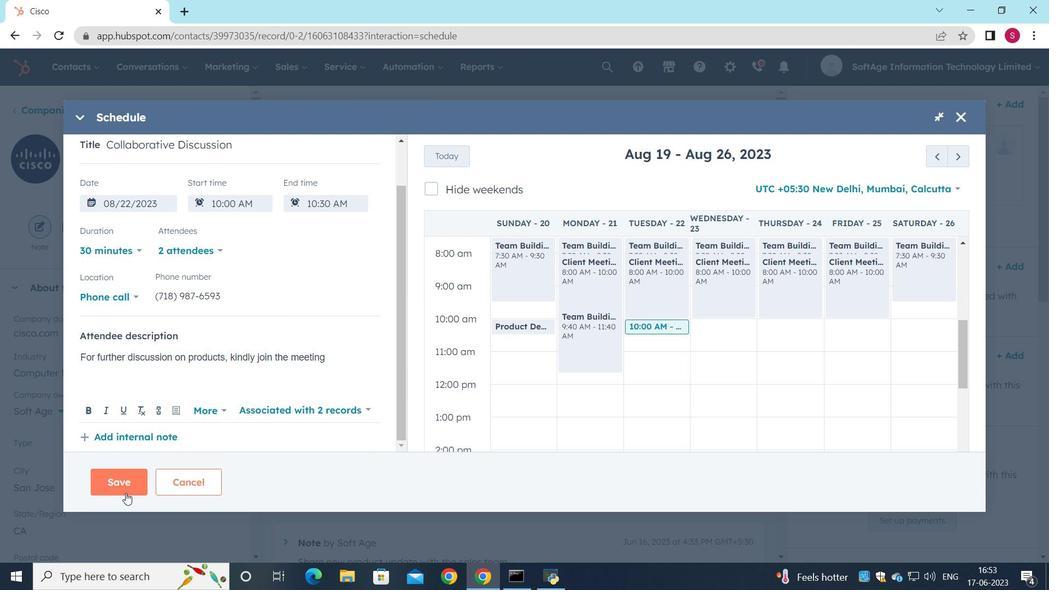 
Action: Mouse pressed left at (126, 487)
Screenshot: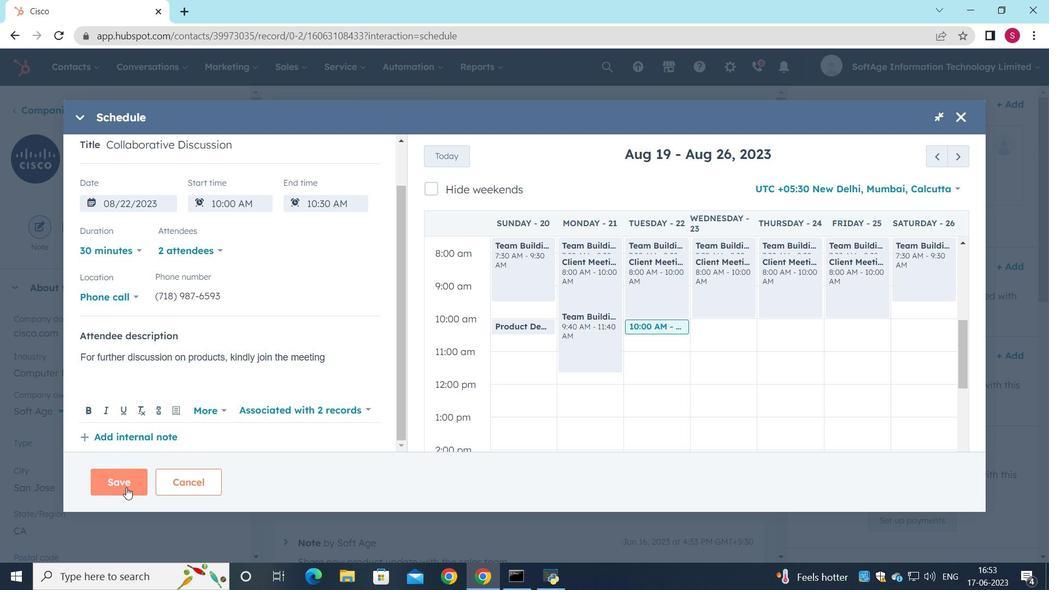 
Action: Mouse moved to (298, 322)
Screenshot: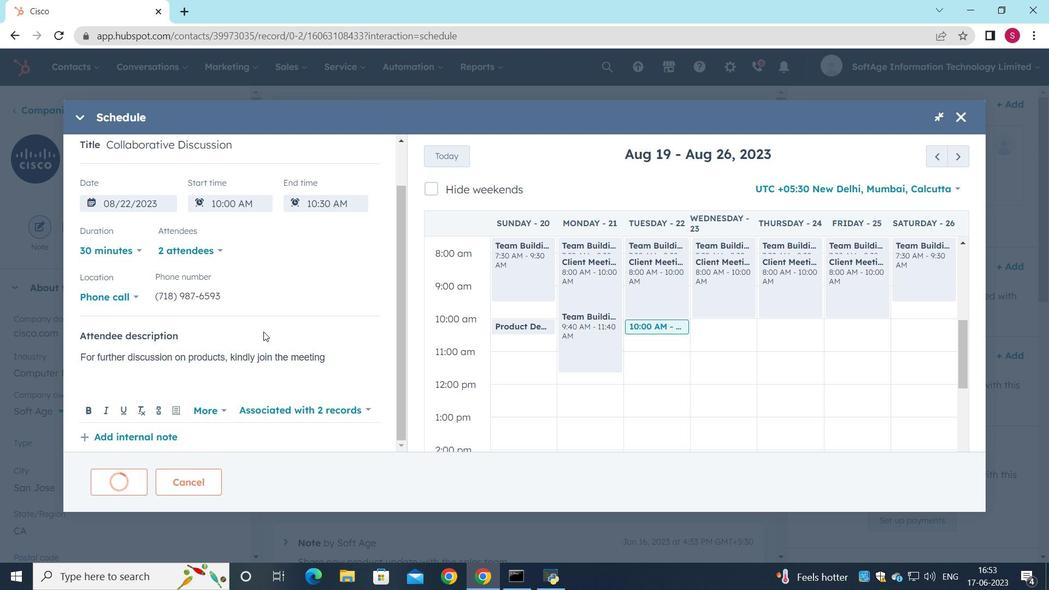 
Action: Mouse scrolled (298, 323) with delta (0, 0)
Screenshot: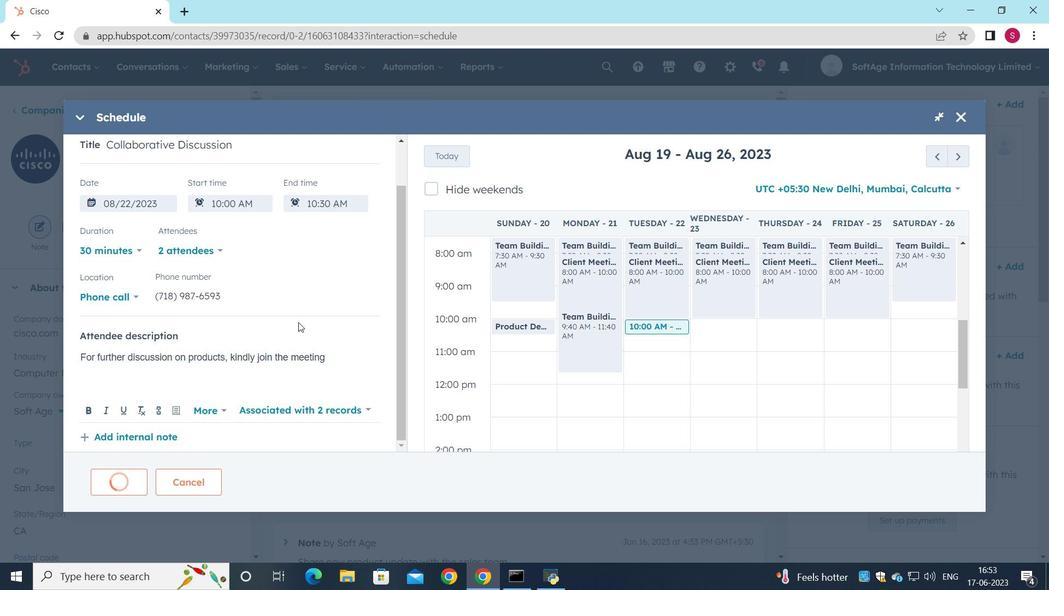 
Action: Mouse scrolled (298, 323) with delta (0, 0)
Screenshot: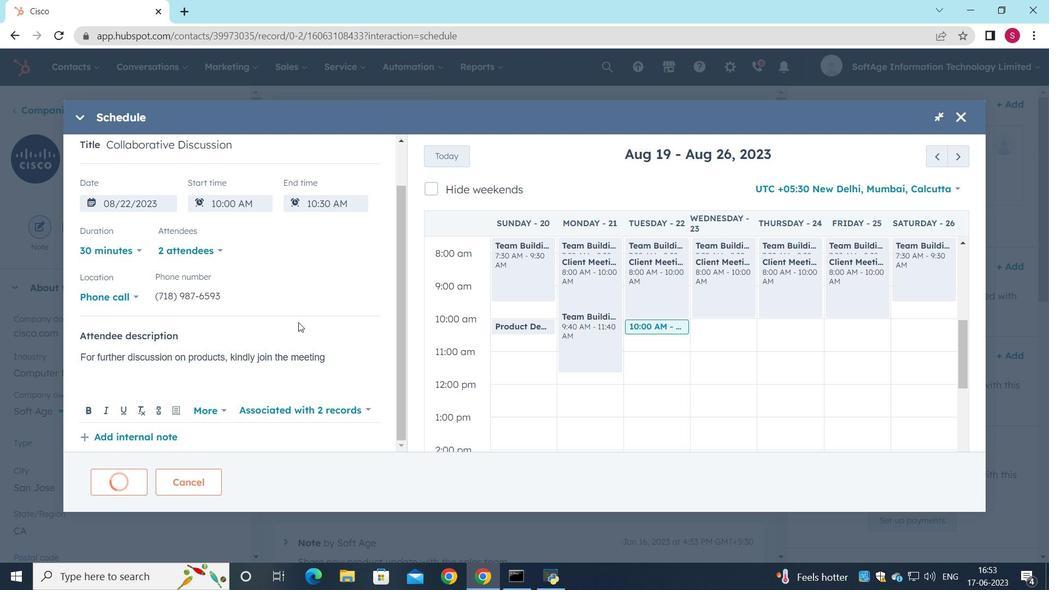 
Action: Mouse scrolled (298, 323) with delta (0, 0)
Screenshot: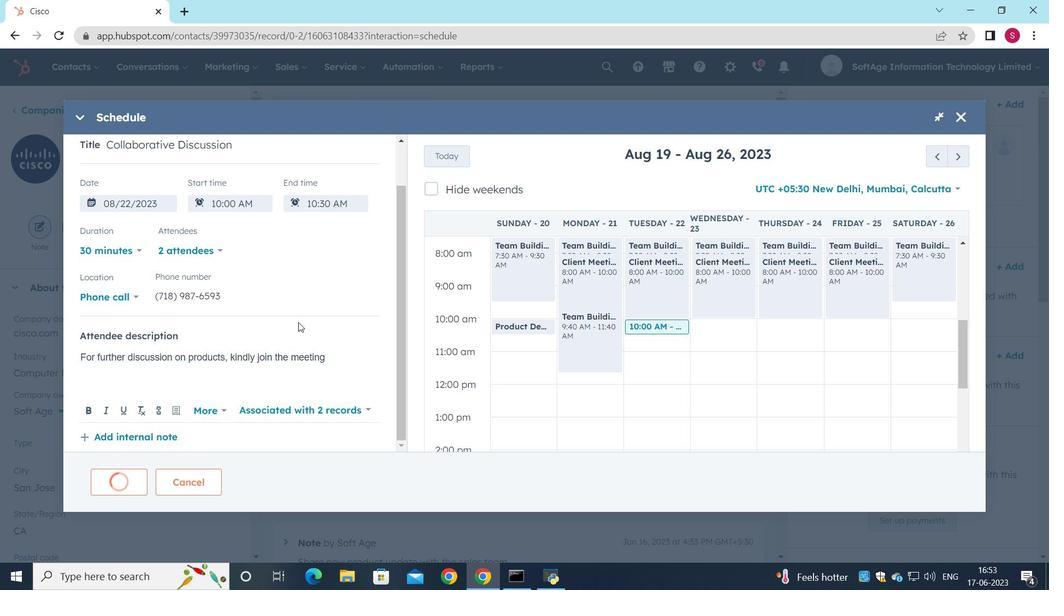 
Action: Mouse moved to (298, 328)
Screenshot: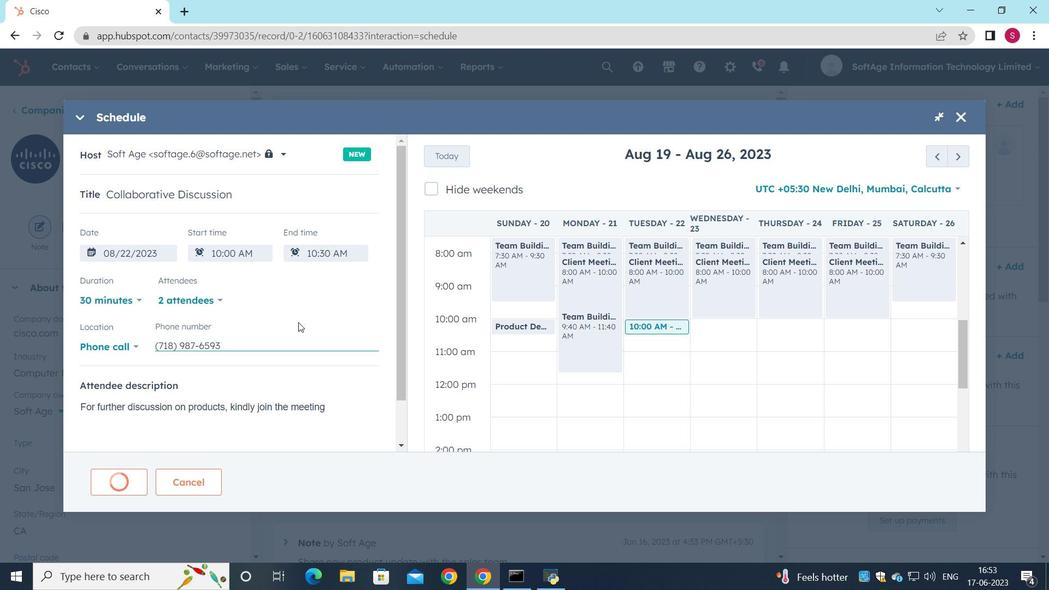 
Action: Mouse scrolled (298, 329) with delta (0, 0)
Screenshot: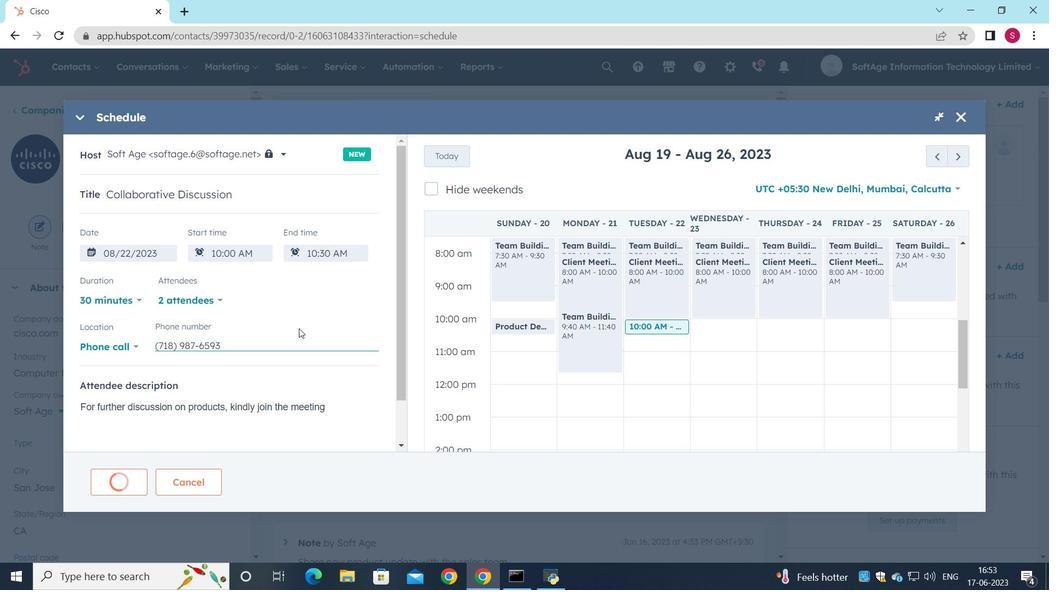 
Action: Mouse scrolled (298, 329) with delta (0, 0)
Screenshot: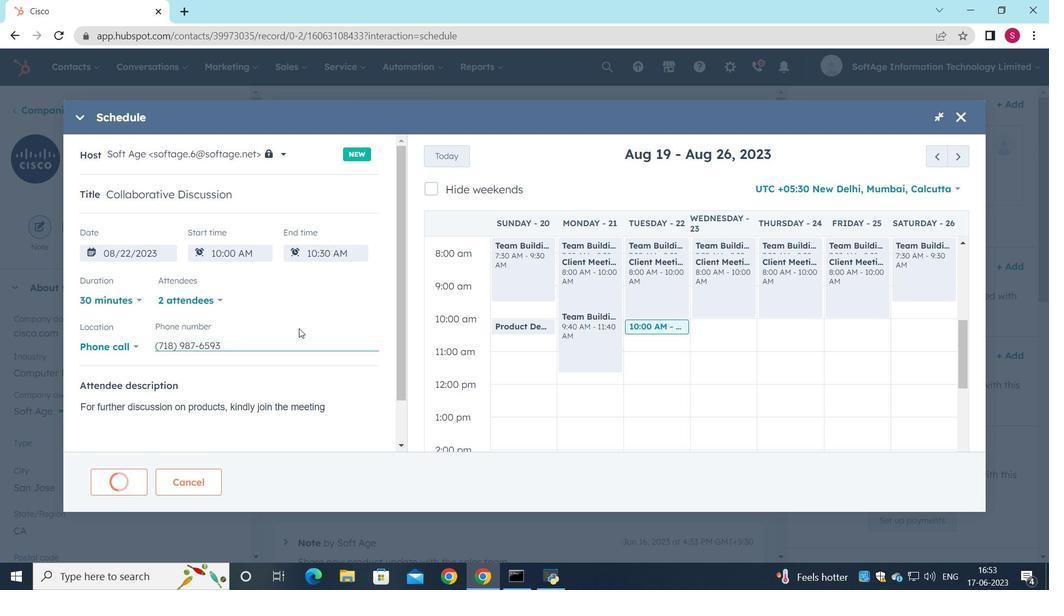 
Action: Mouse moved to (124, 488)
Screenshot: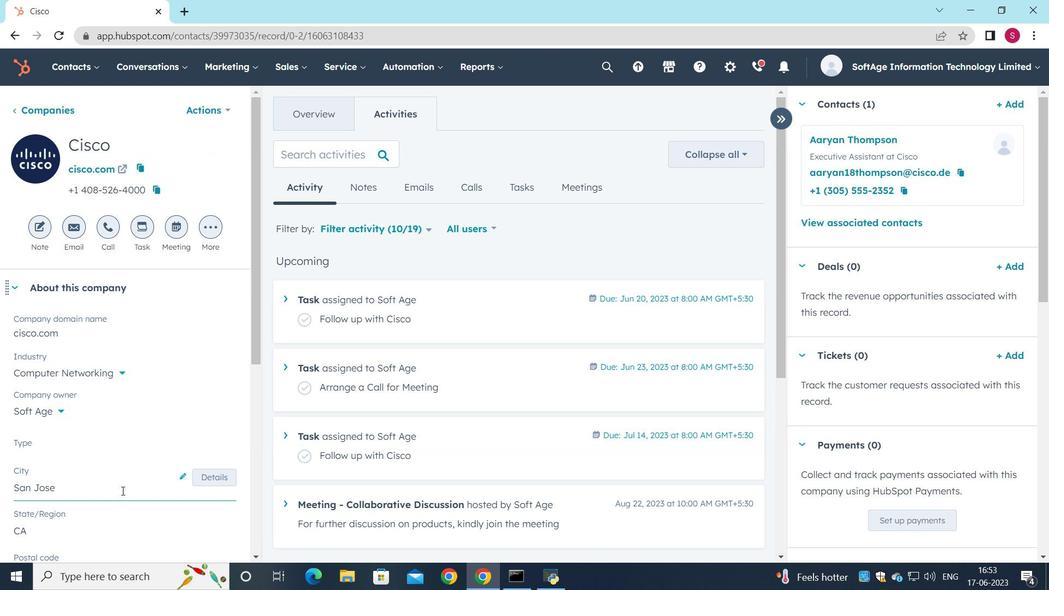 
